 Task: Reserve a 4-hour horseback riding trail adventure in a scenic wilderness area for equestrian enthusiasts.
Action: Mouse pressed left at (772, 110)
Screenshot: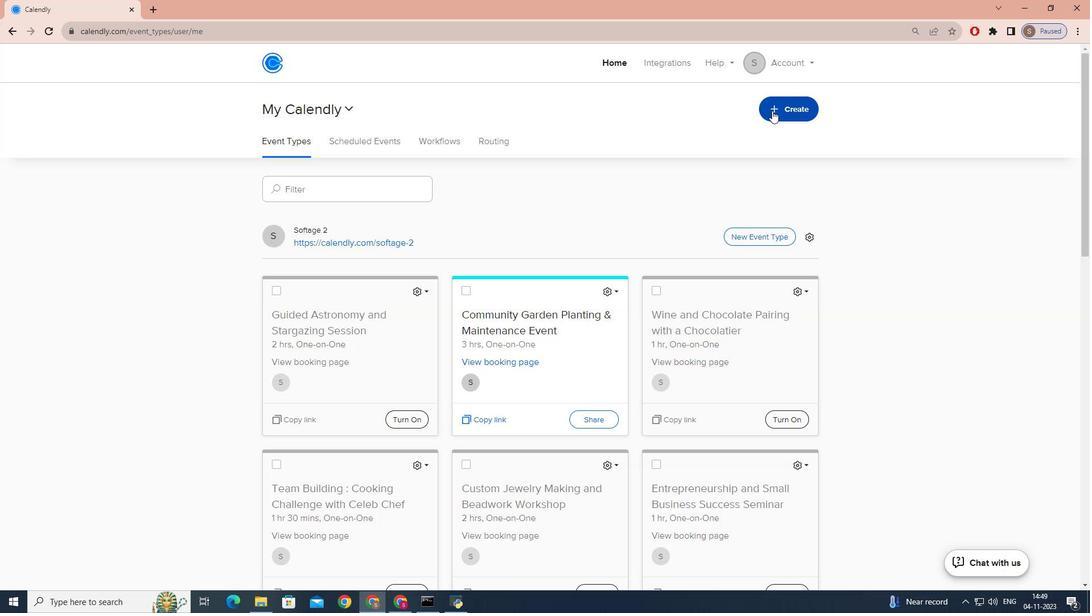 
Action: Mouse moved to (734, 142)
Screenshot: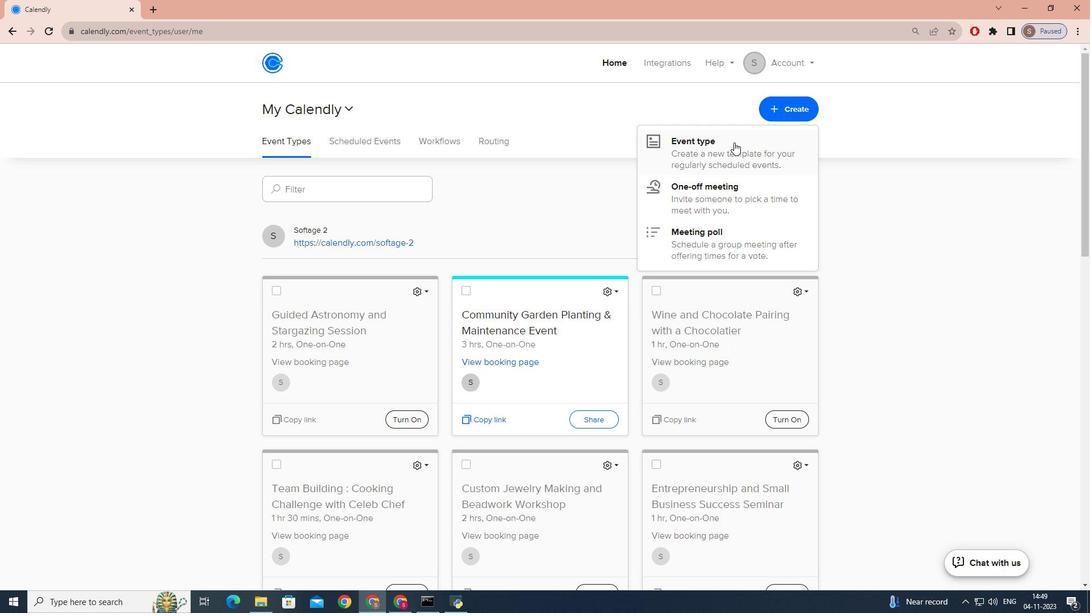 
Action: Mouse pressed left at (734, 142)
Screenshot: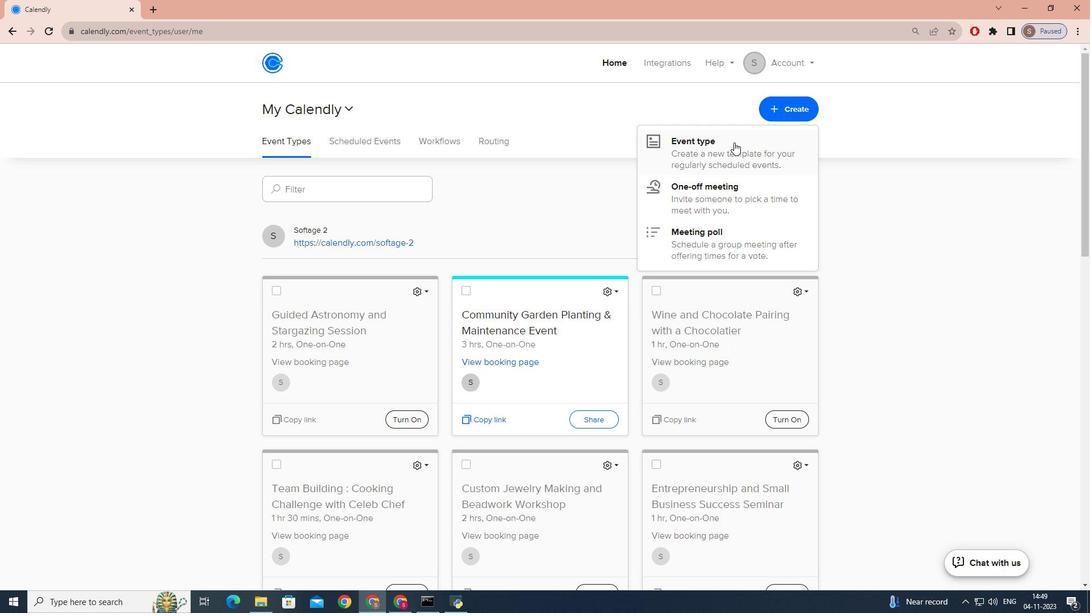 
Action: Mouse moved to (476, 182)
Screenshot: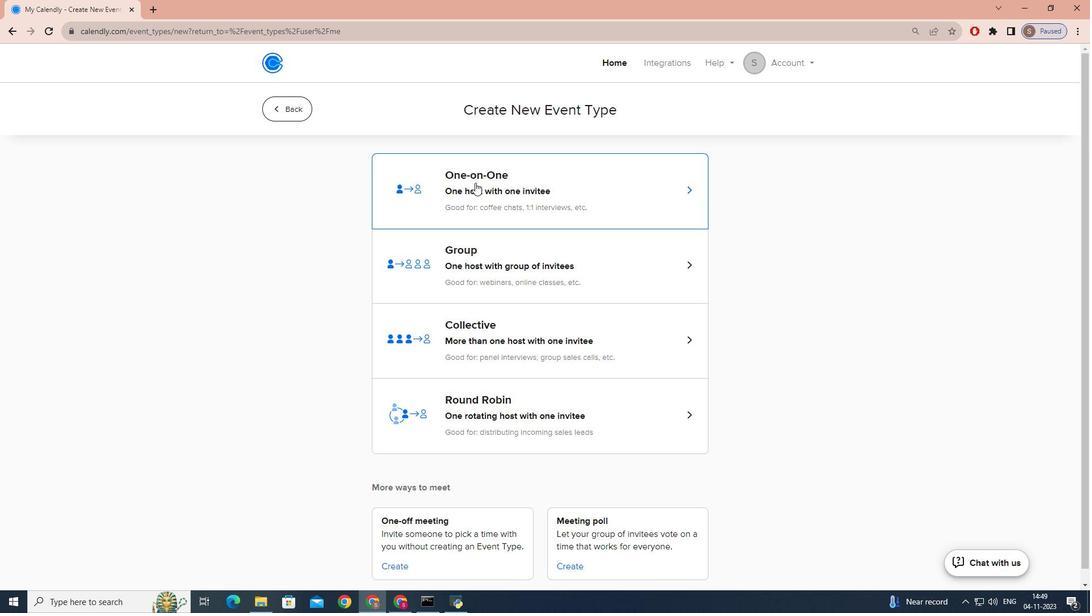 
Action: Mouse pressed left at (476, 182)
Screenshot: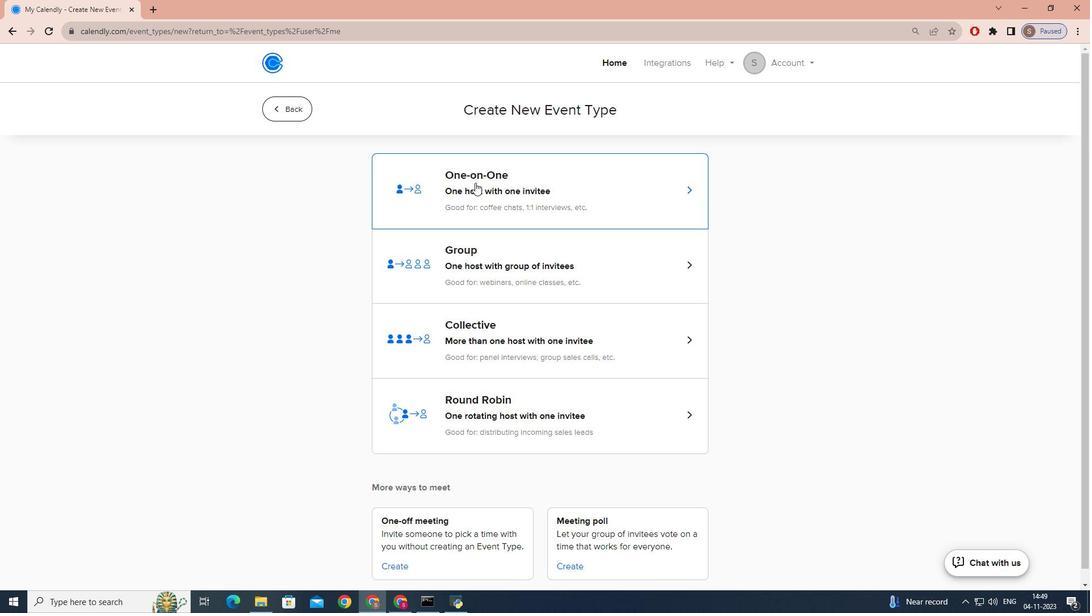
Action: Mouse moved to (310, 268)
Screenshot: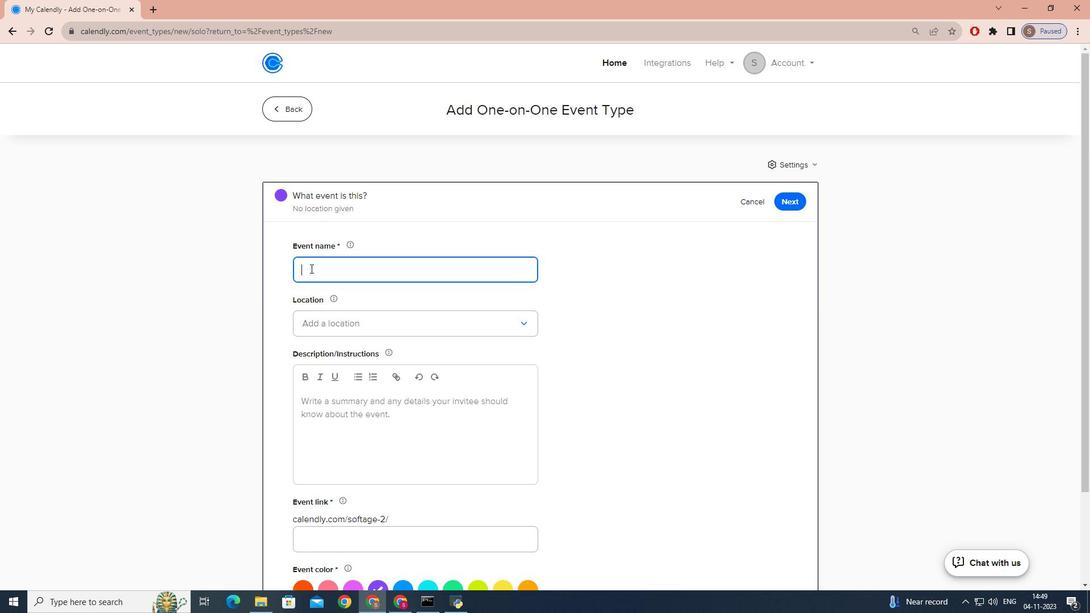 
Action: Key pressed <Key.caps_lock>S<Key.caps_lock>cenic<Key.space><Key.caps_lock><Key.caps_lock><Key.caps_lock>W<Key.caps_lock>ild<Key.space><Key.caps_lock>H<Key.caps_lock>orseback<Key.space><Key.caps_lock>R<Key.caps_lock>iding<Key.space><Key.caps_lock>A<Key.caps_lock>dventure
Screenshot: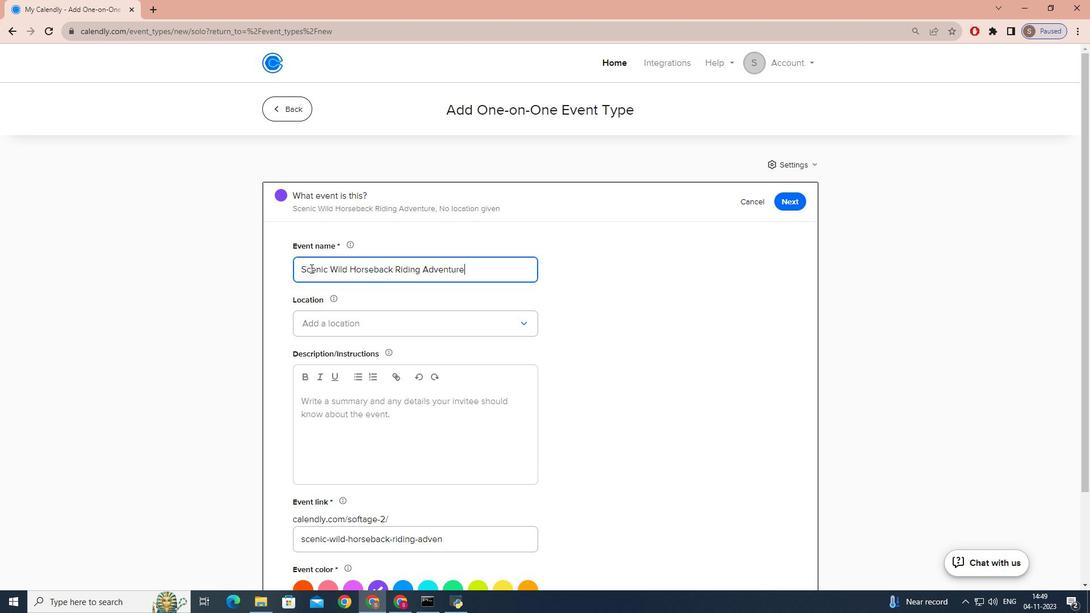 
Action: Mouse moved to (398, 322)
Screenshot: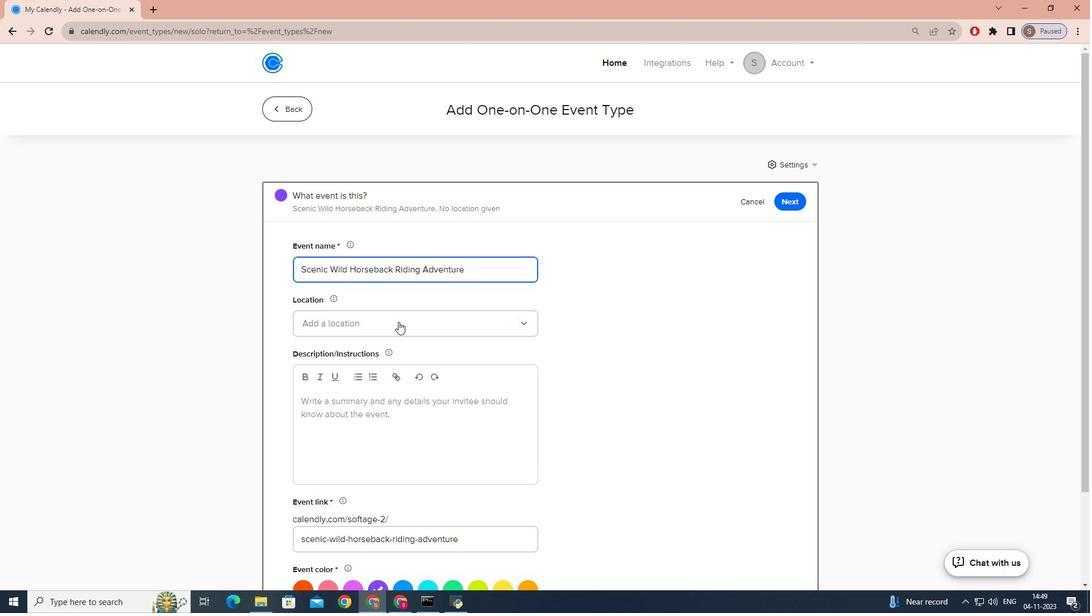 
Action: Mouse pressed left at (398, 322)
Screenshot: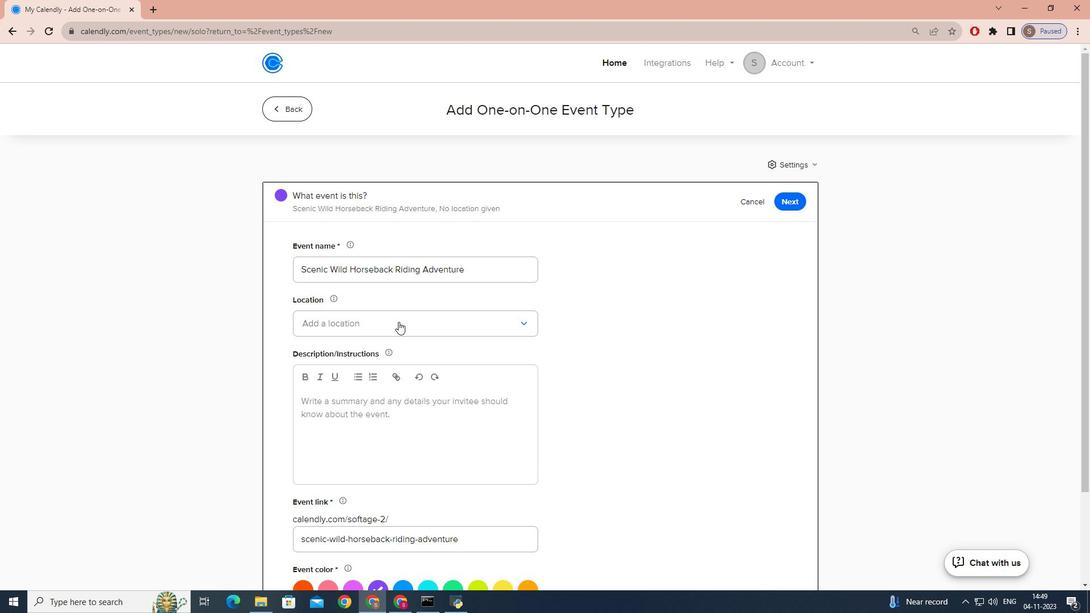 
Action: Mouse moved to (382, 350)
Screenshot: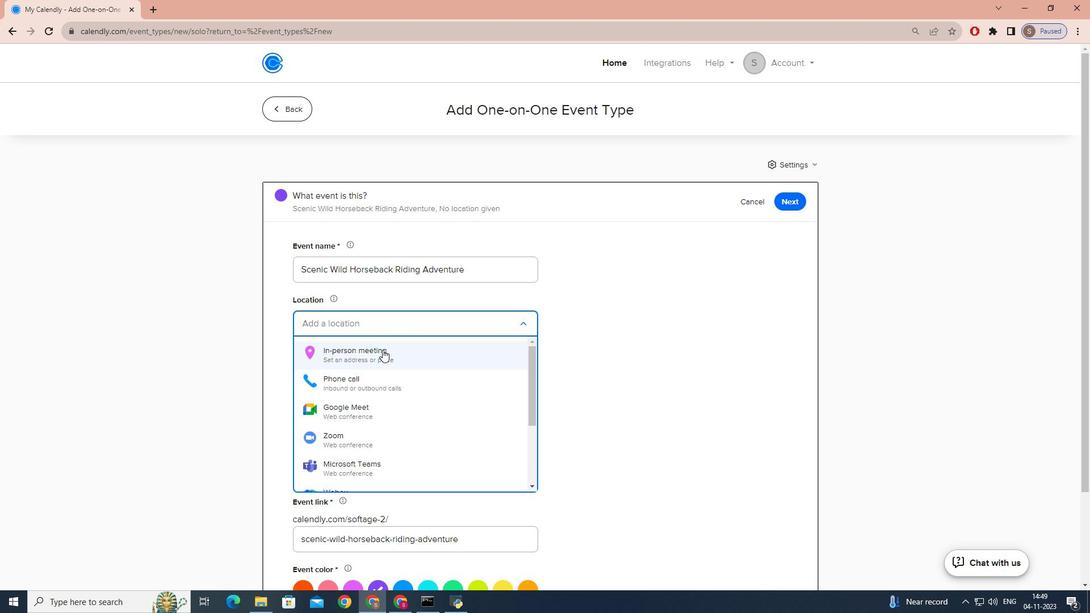 
Action: Mouse pressed left at (382, 350)
Screenshot: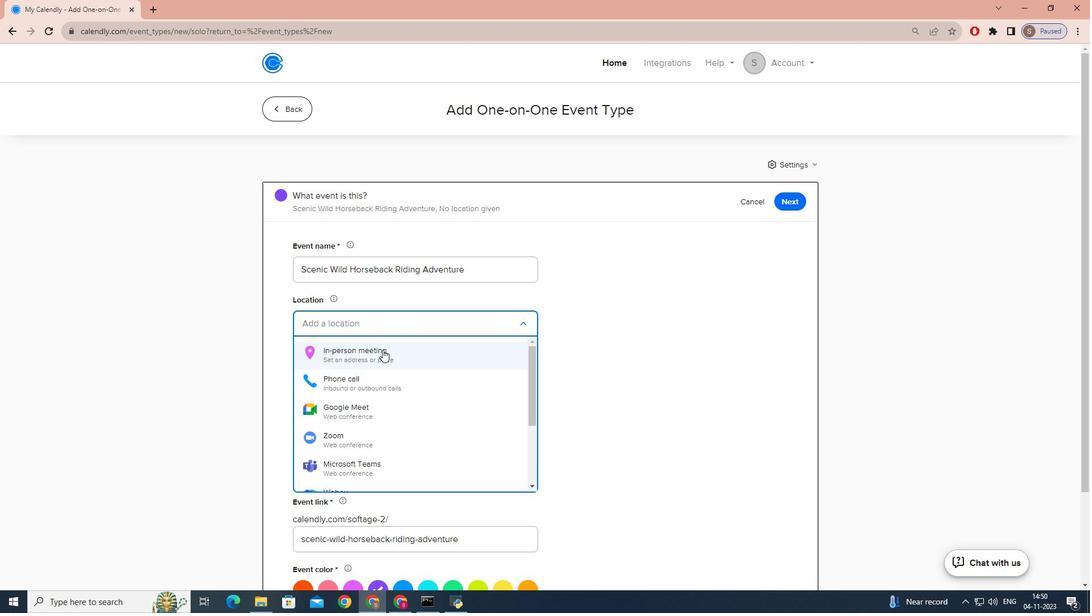 
Action: Mouse moved to (546, 185)
Screenshot: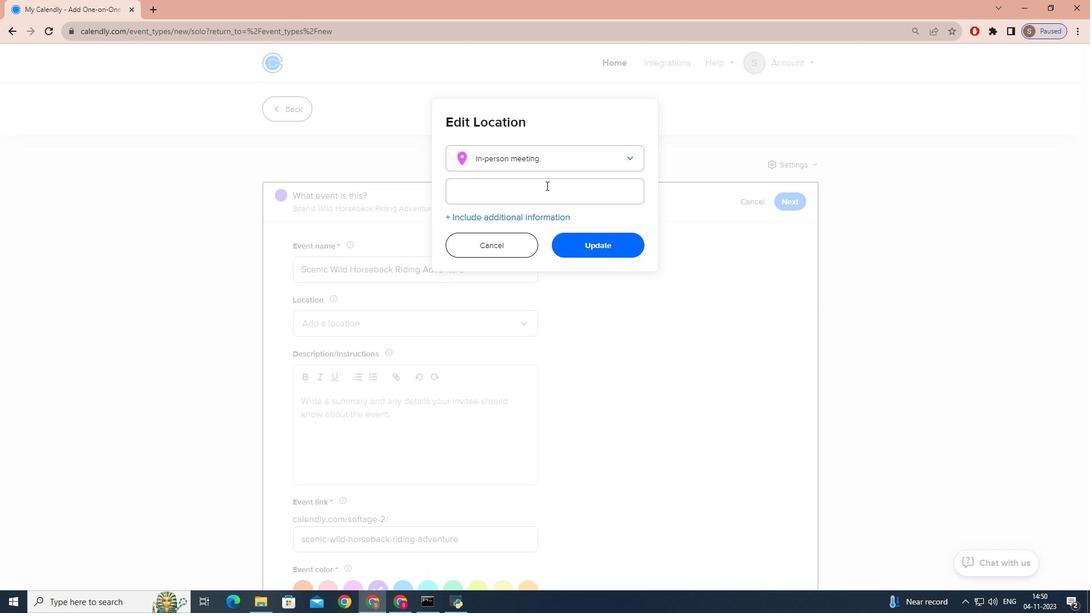 
Action: Mouse pressed left at (546, 185)
Screenshot: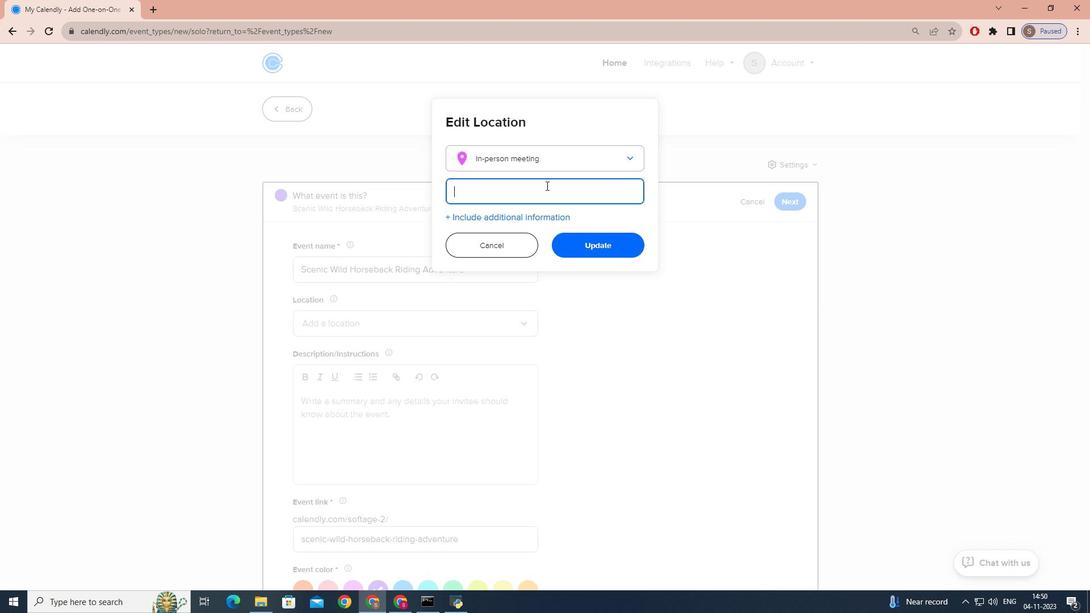
Action: Mouse moved to (542, 175)
Screenshot: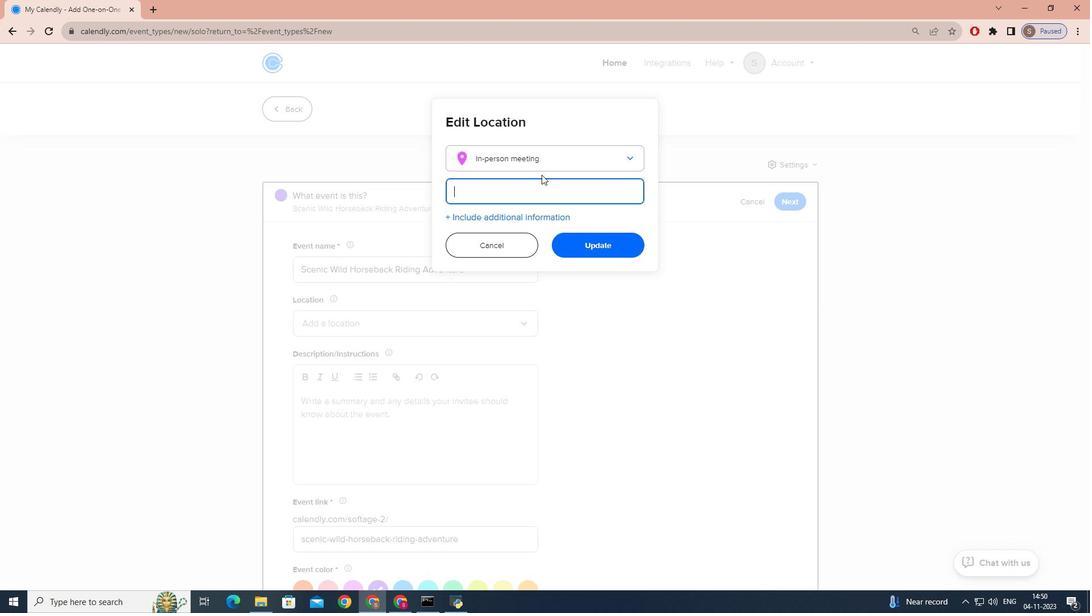 
Action: Key pressed <Key.caps_lock>B<Key.caps_lock>ig<Key.space><Key.caps_lock>I<Key.caps_lock>sland,<Key.caps_lock>H<Key.caps_lock>awaii,<Key.caps_lock>U.S.A
Screenshot: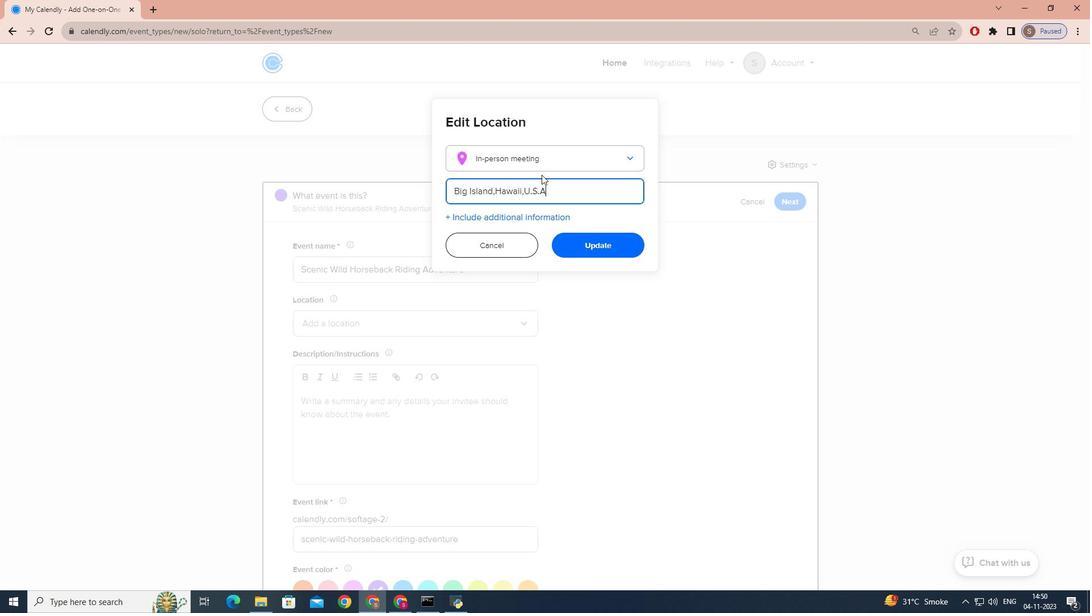 
Action: Mouse moved to (577, 238)
Screenshot: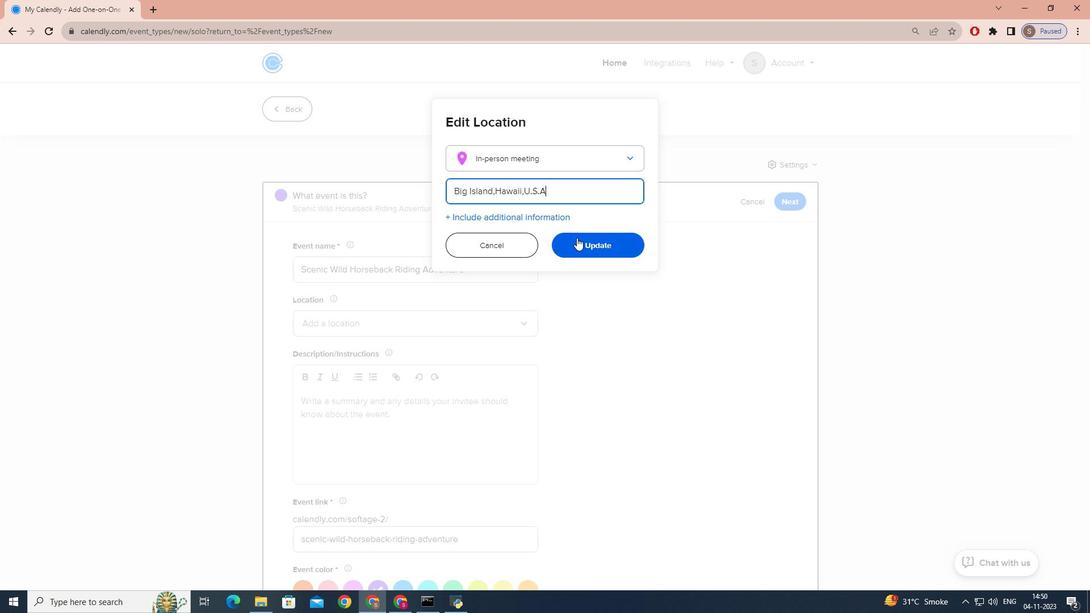 
Action: Mouse pressed left at (577, 238)
Screenshot: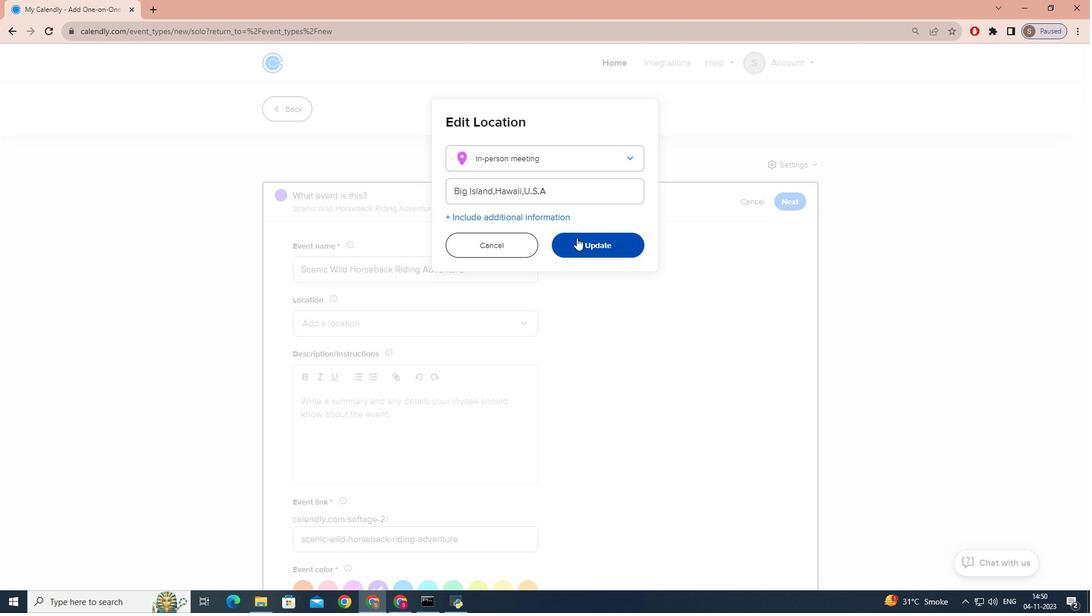 
Action: Mouse moved to (449, 274)
Screenshot: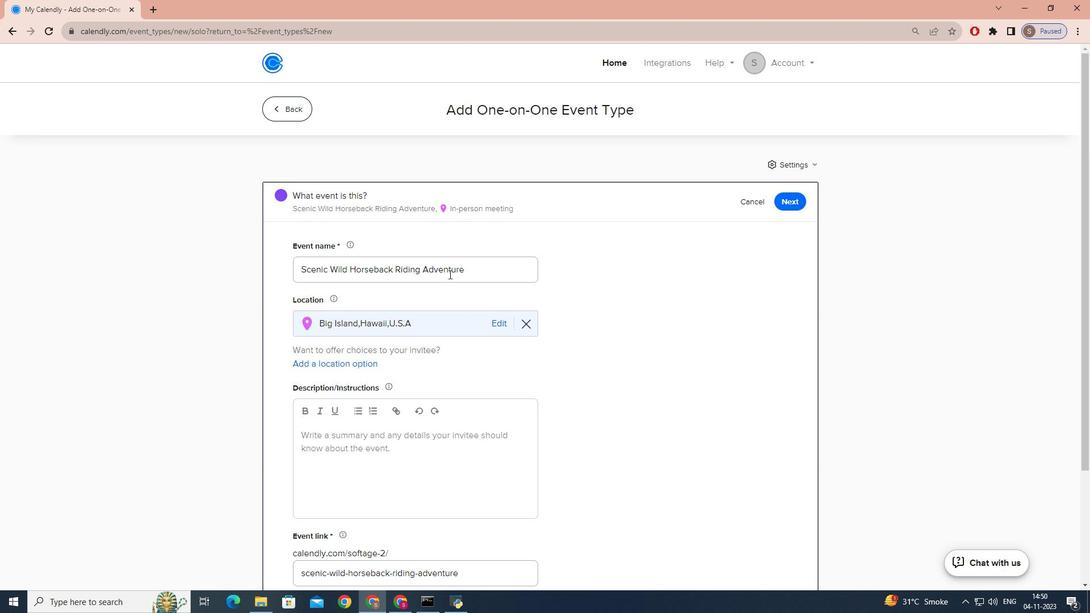 
Action: Mouse scrolled (449, 273) with delta (0, 0)
Screenshot: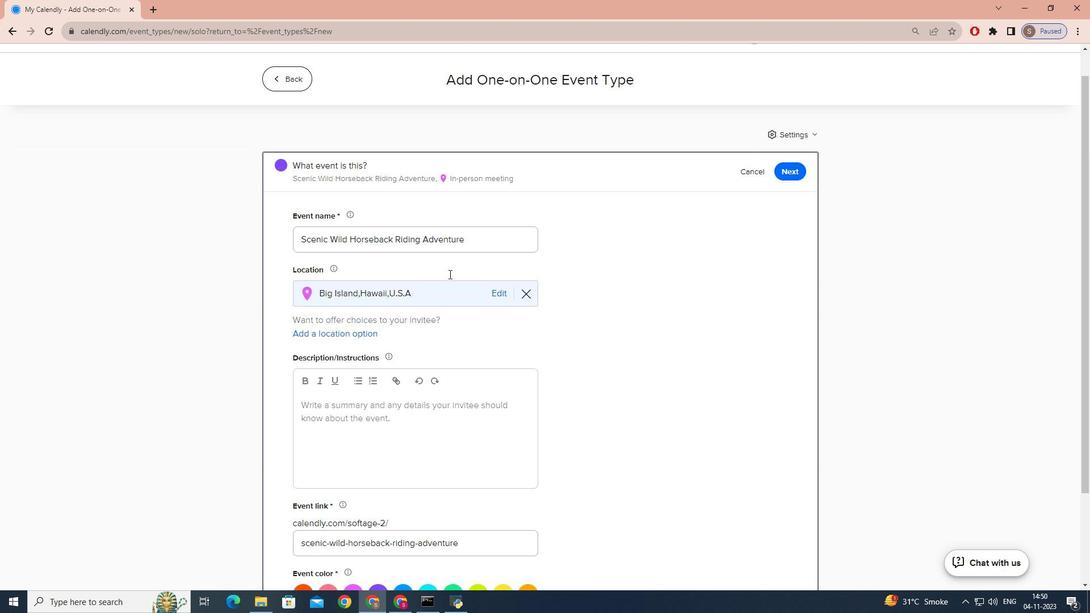
Action: Mouse scrolled (449, 273) with delta (0, 0)
Screenshot: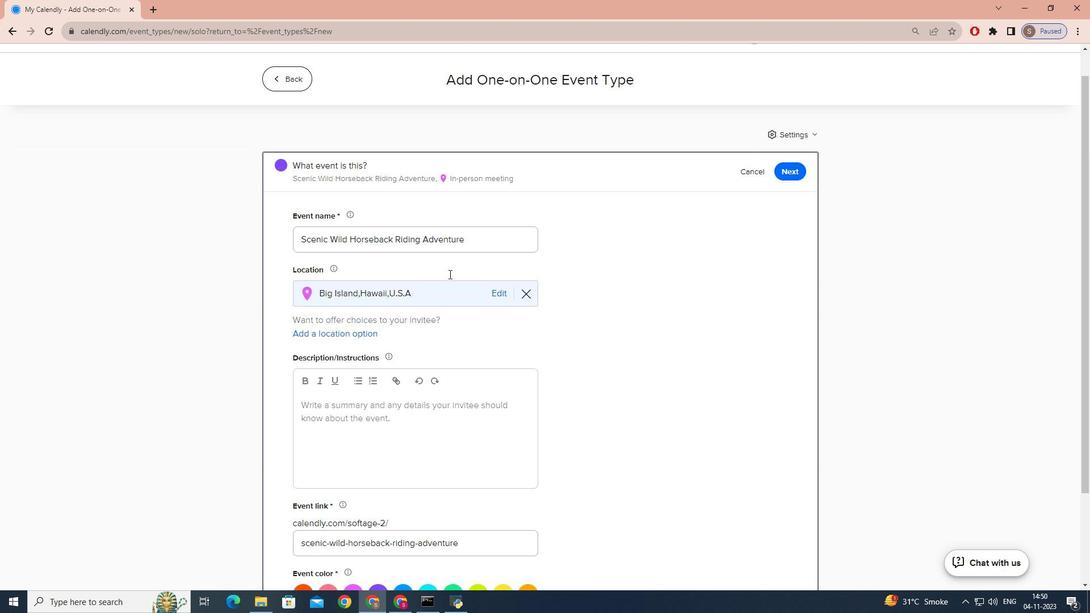 
Action: Mouse scrolled (449, 273) with delta (0, 0)
Screenshot: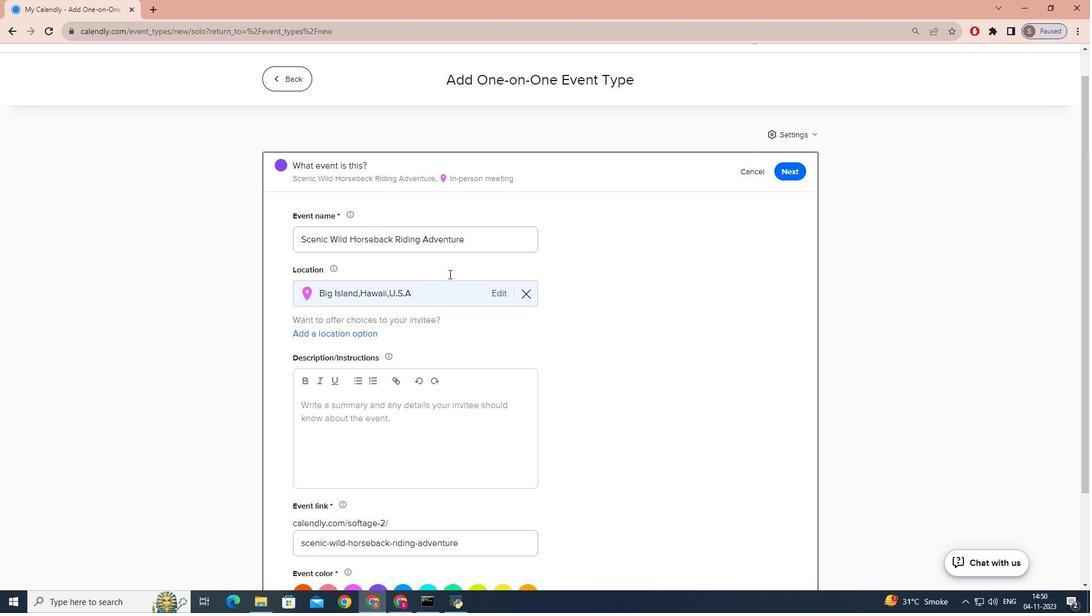 
Action: Mouse scrolled (449, 273) with delta (0, 0)
Screenshot: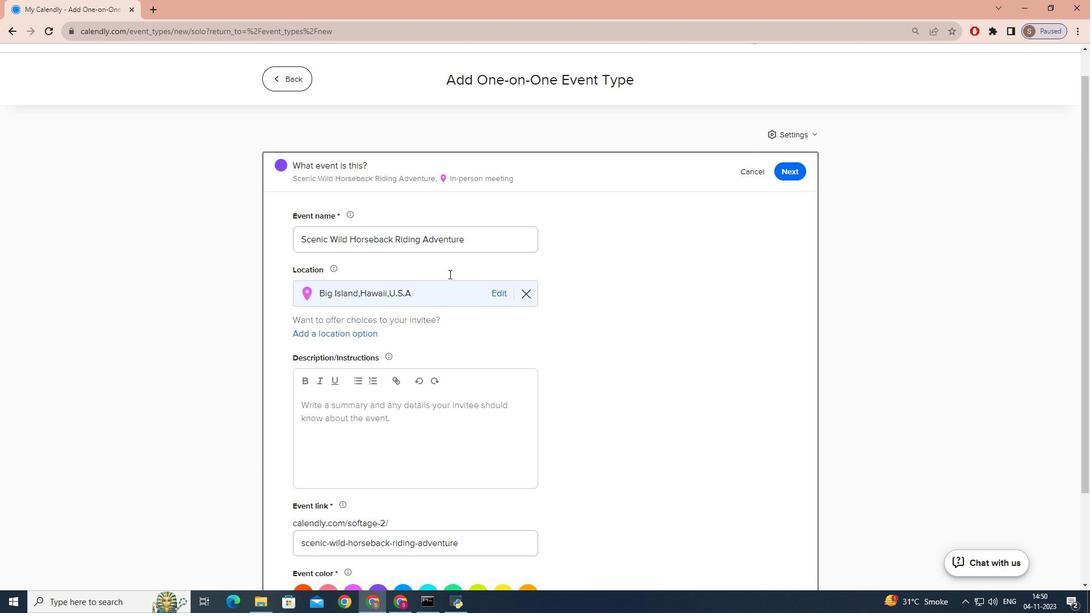
Action: Mouse moved to (312, 308)
Screenshot: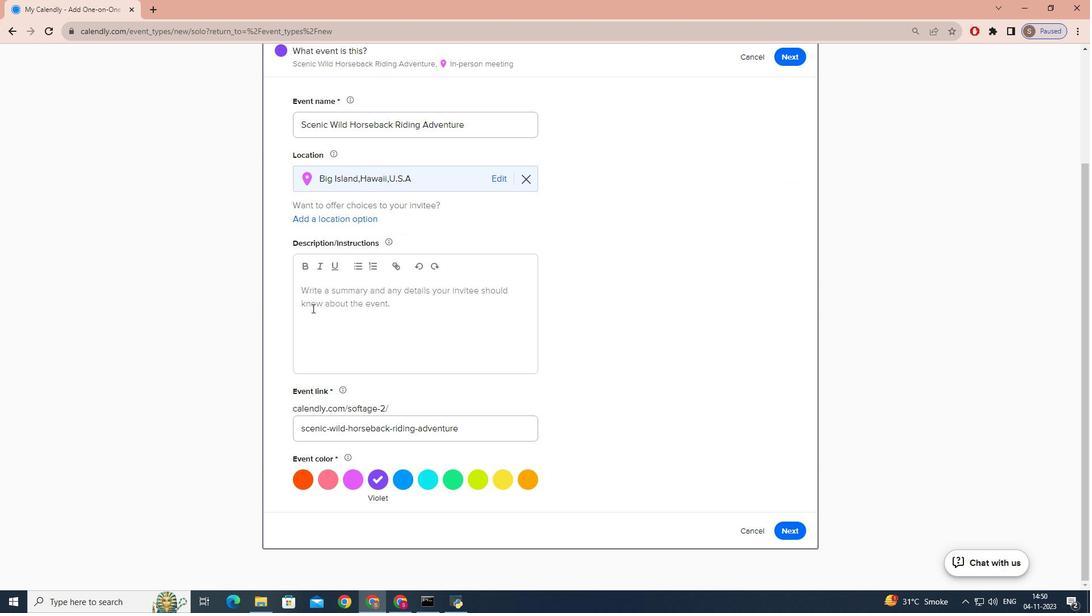 
Action: Mouse pressed left at (312, 308)
Screenshot: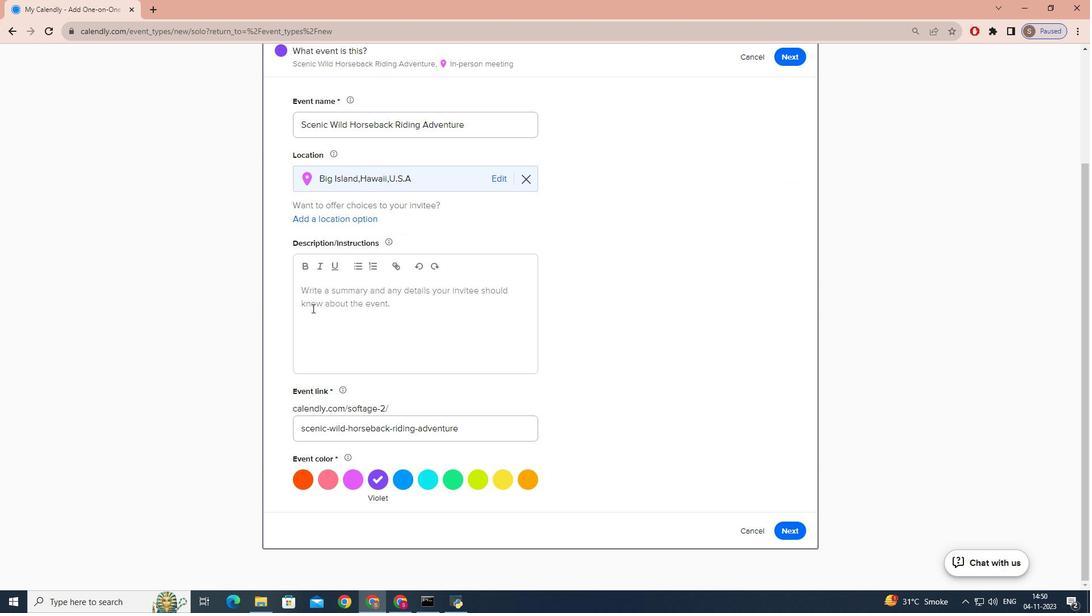 
Action: Key pressed <Key.caps_lock>j<Key.caps_lock>OIN<Key.space><Key.backspace><Key.backspace><Key.backspace><Key.backspace><Key.backspace>J<Key.caps_lock>oin<Key.space>u<Key.space><Key.backspace>s<Key.space>for<Key.space>a<Key.space>horsebaxc<Key.backspace><Key.backspace>ck<Key.space>riding<Key.space>adventure<Key.space>through<Key.space>a<Key.space>breathtaking<Key.space>wildernesss<Key.space><Key.backspace><Key.backspace><Key.space>that<Key.space>will<Key.space>leave<Key.space>you<Key.space>in<Key.space>awe<Key.space>of<Key.space>the<Key.space>great<Key.space>outdoors.<Key.caps_lock>Y<Key.caps_lock>ou<Key.space>will<Key.space>be<Key.space>trained<Key.space>witht<Key.backspace><Key.space>a<Key.space>gentle<Key.space>well<Key.space>trained<Key.space>horse<Key.space>that<Key.space>u<Key.backspace>suits<Key.space>your<Key.space>skills<Key.space>level,whether<Key.space>you<Key.space>are<Key.space>a<Key.space>novice<Key.space>or<Key.space>a<Key.space>seasoned<Key.space>hore<Key.backspace>seb
Screenshot: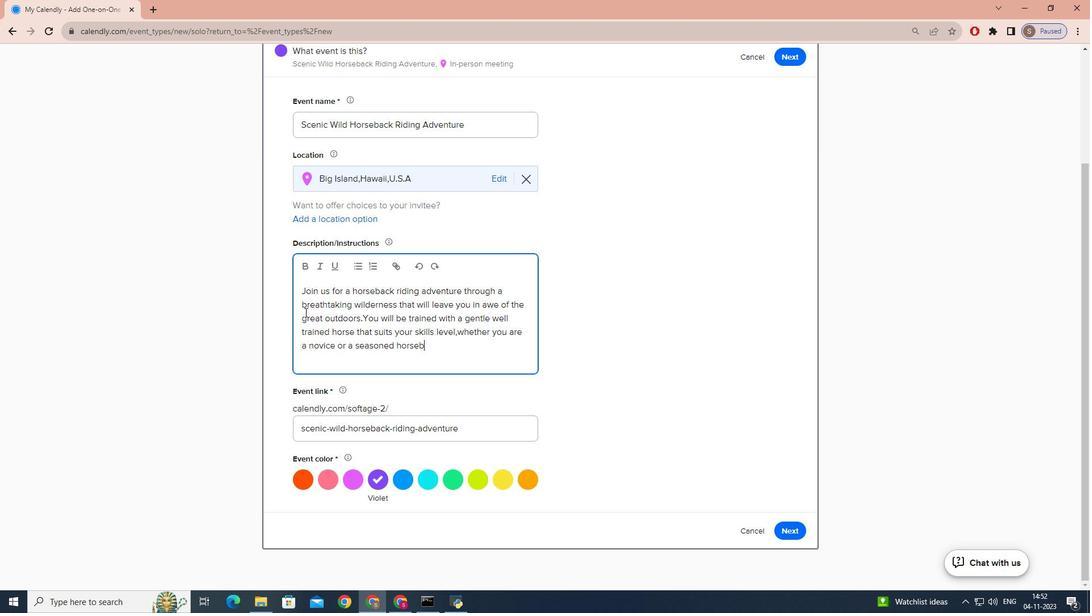 
Action: Mouse moved to (296, 316)
Screenshot: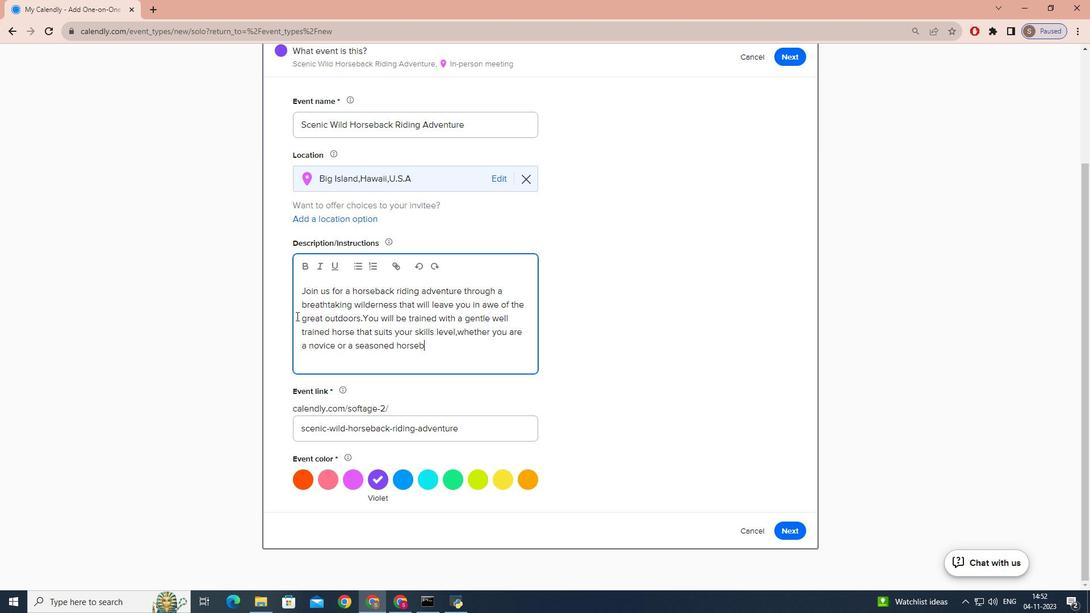 
Action: Key pressed ack<Key.space>rider<Key.space>.<Key.caps_lock>O<Key.caps_lock>ur<Key.space>knowledgeable<Key.space>guides<Key.space>will<Key.space>ensure<Key.space>your<Key.space>safety<Key.space>and<Key.space>provoide<Key.space><Key.backspace><Key.backspace><Key.backspace><Key.backspace><Key.backspace>v<Key.backspace>ide<Key.space>insights<Key.space>about<Key.space>the<Key.space>local<Key.space>flora<Key.space>and<Key.space>fauna<Key.space>.<Key.caps_lock>T<Key.caps_lock>his<Key.space>adventure<Key.space>is<Key.space>suited<Key.space>for<Key.space>all<Key.space><Key.backspace><Key.backspace><Key.backspace><Key.backspace>riders<Key.space>of<Key.space>all<Key.space>ages,so<Key.space>bring<Key.space>your<Key.space>friends<Key.space>m<Key.backspace>,fily<Key.space>or<Key.space>fellow<Key.space>equestrian<Key.space>enthusiasts<Key.space>
Screenshot: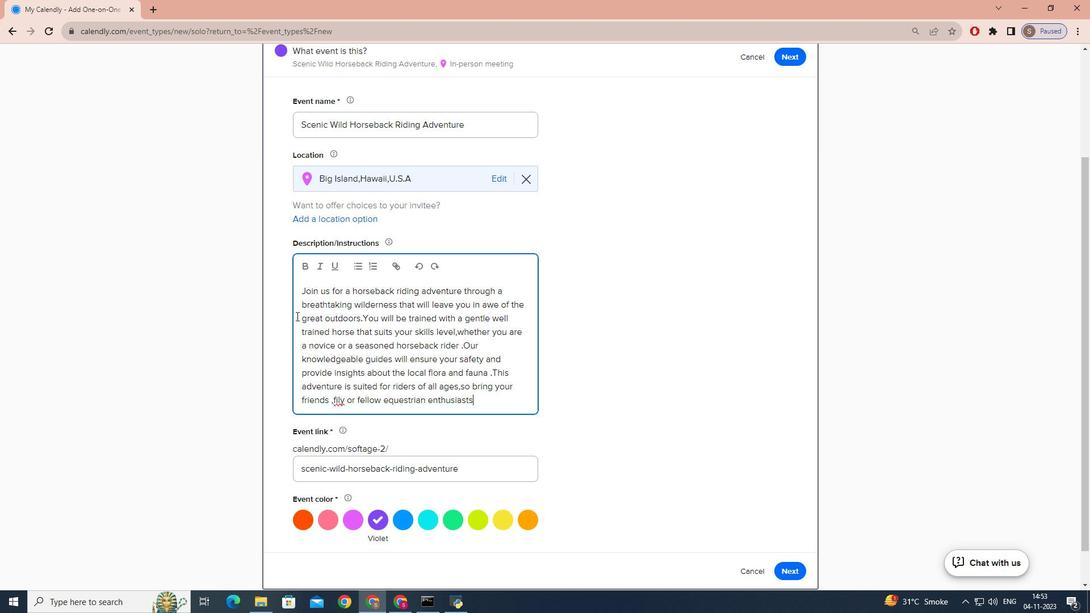 
Action: Mouse moved to (347, 403)
Screenshot: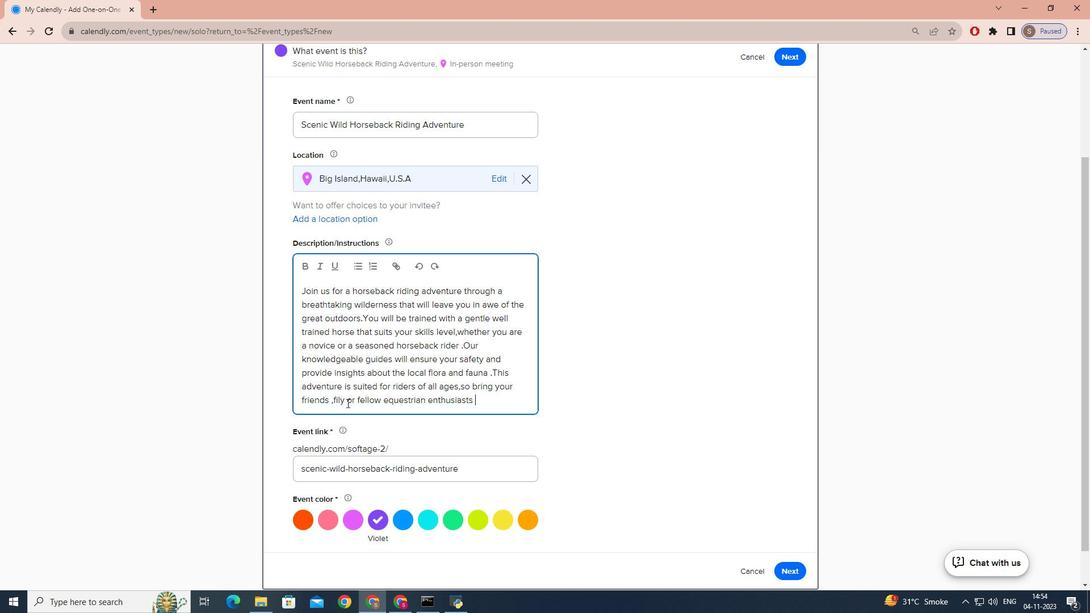 
Action: Mouse pressed left at (347, 403)
Screenshot: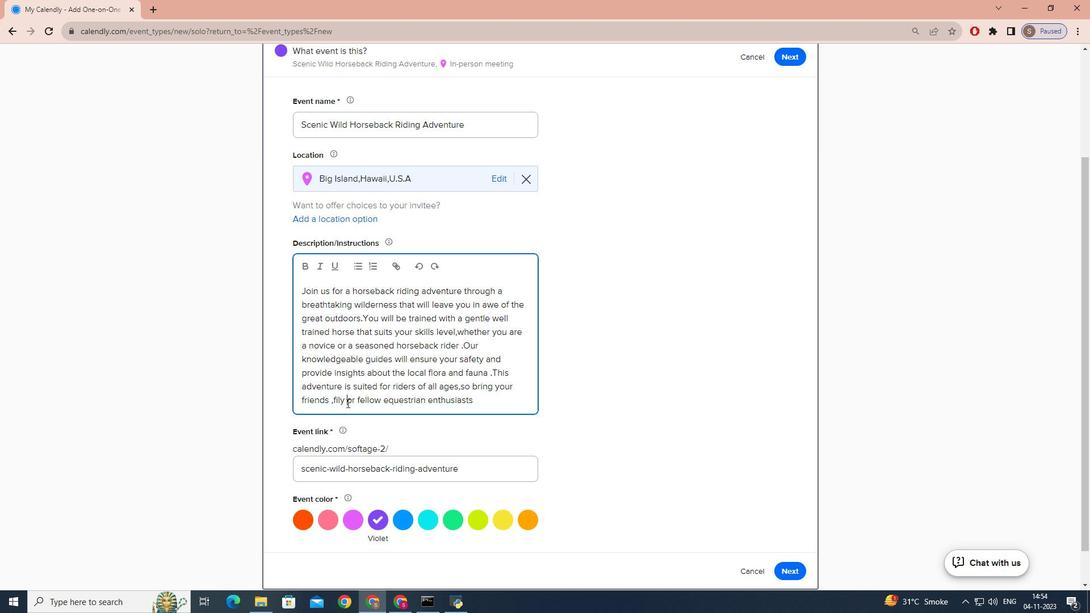 
Action: Mouse moved to (352, 400)
Screenshot: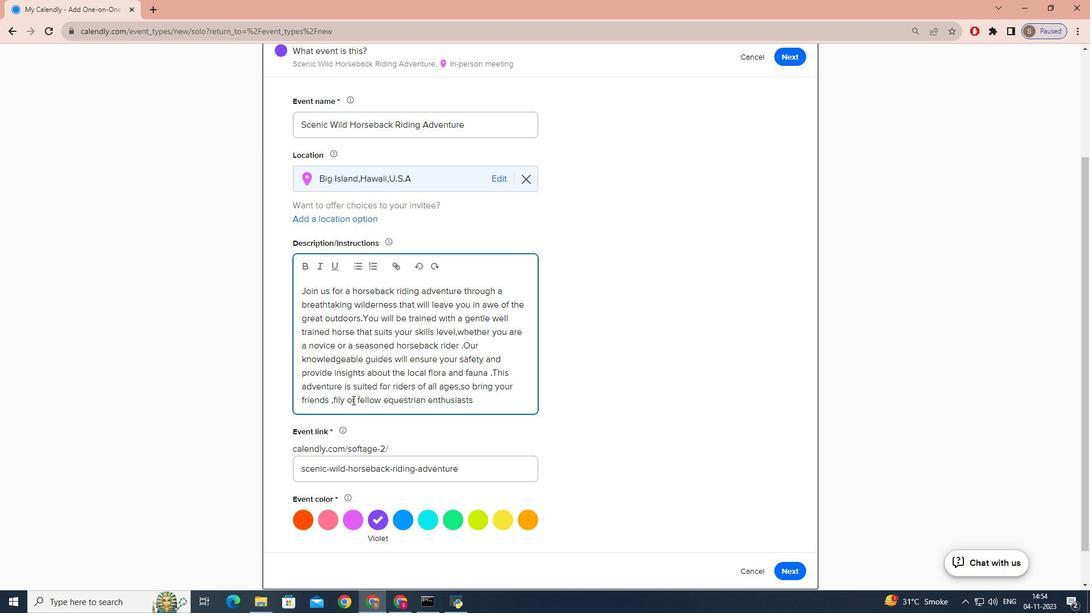 
Action: Key pressed <Key.backspace><Key.backspace><Key.backspace><Key.backspace><Key.backspace>
Screenshot: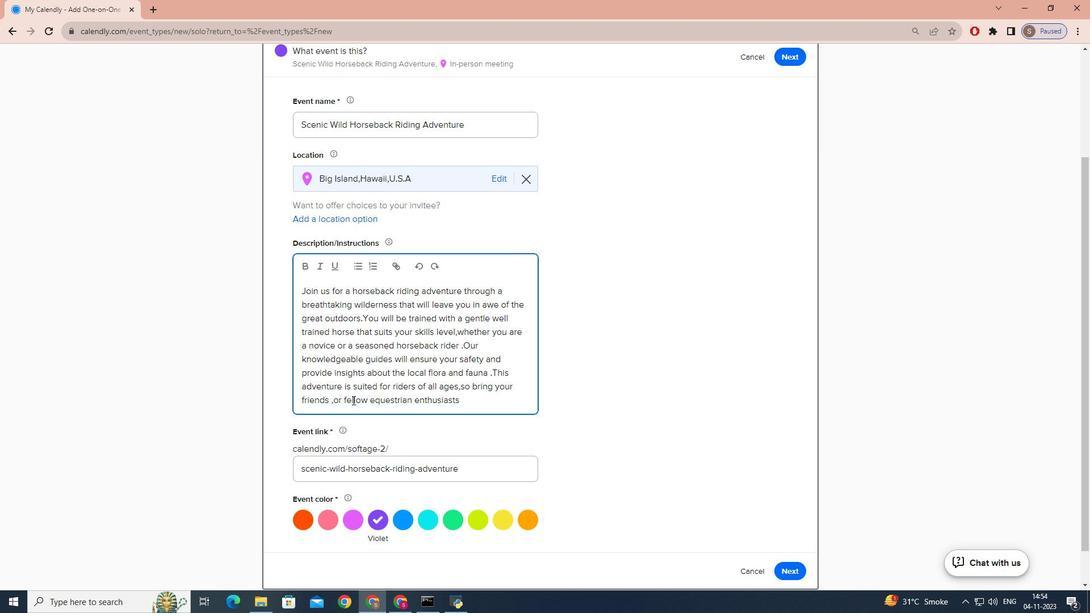 
Action: Mouse moved to (464, 406)
Screenshot: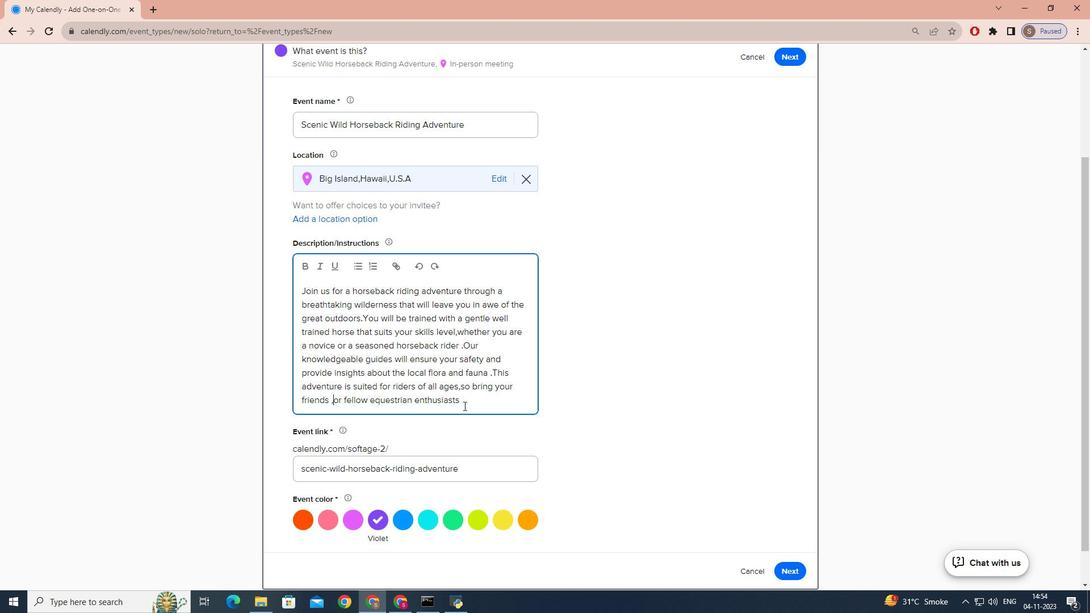 
Action: Mouse pressed left at (464, 406)
Screenshot: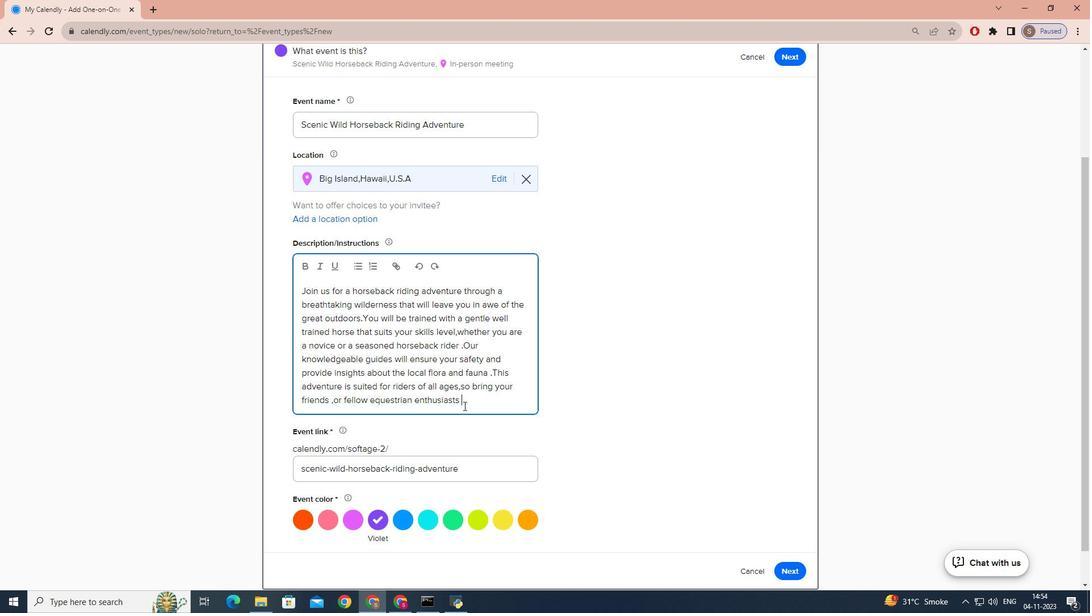 
Action: Key pressed along<Key.space>for<Key.space>an<Key.space>unforgettable<Key.space>experience.
Screenshot: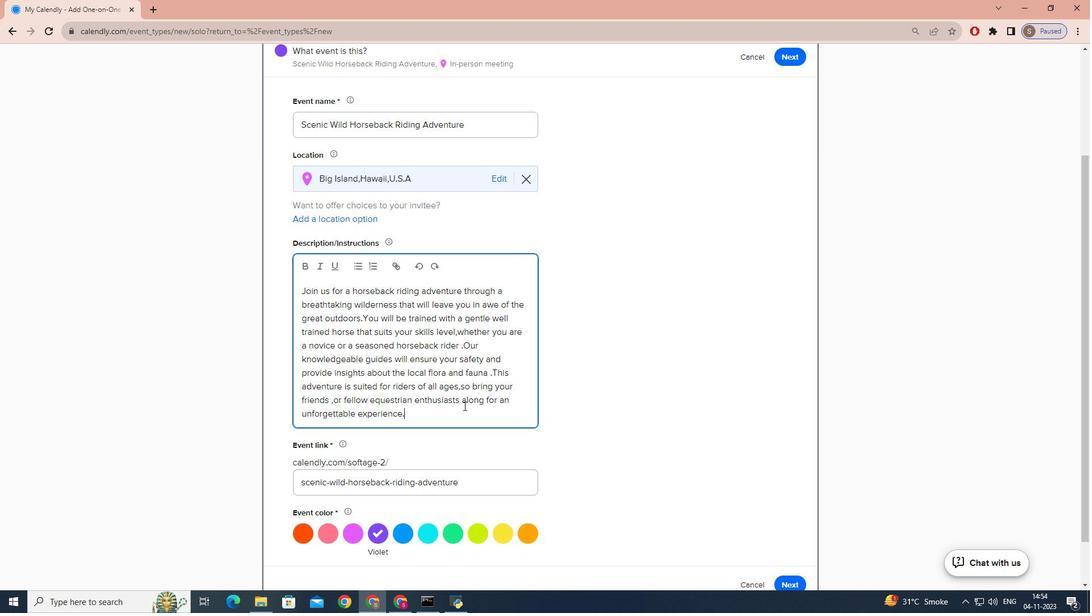 
Action: Mouse moved to (479, 535)
Screenshot: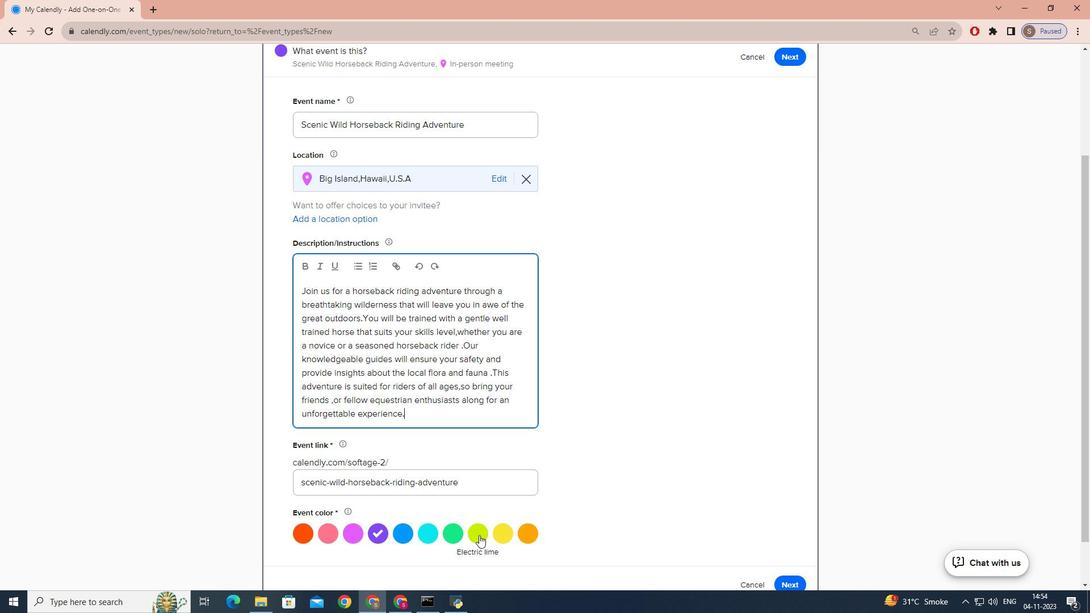 
Action: Mouse pressed left at (479, 535)
Screenshot: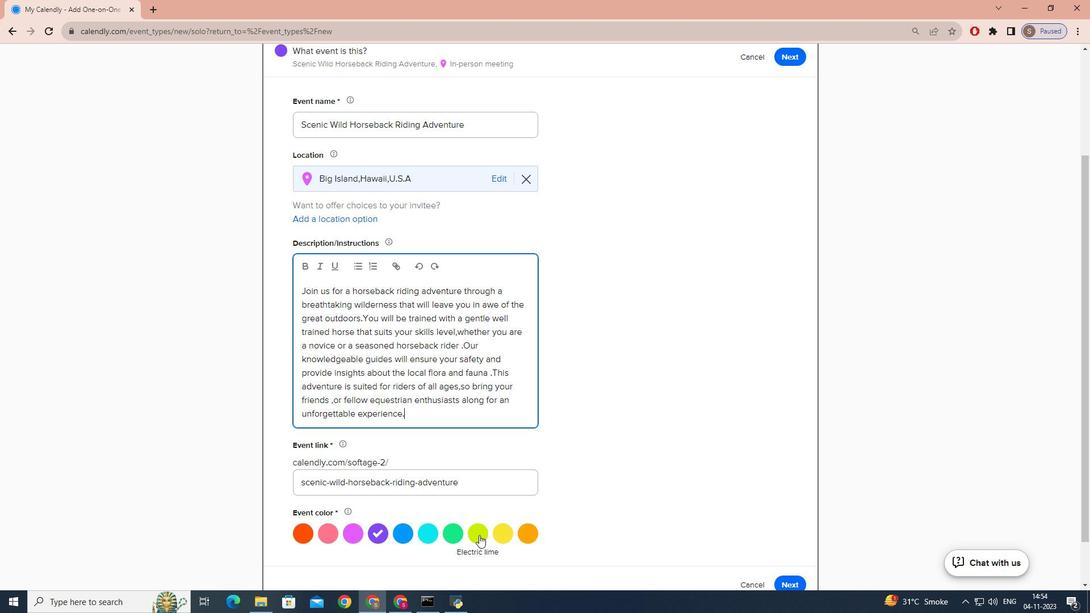 
Action: Mouse moved to (480, 484)
Screenshot: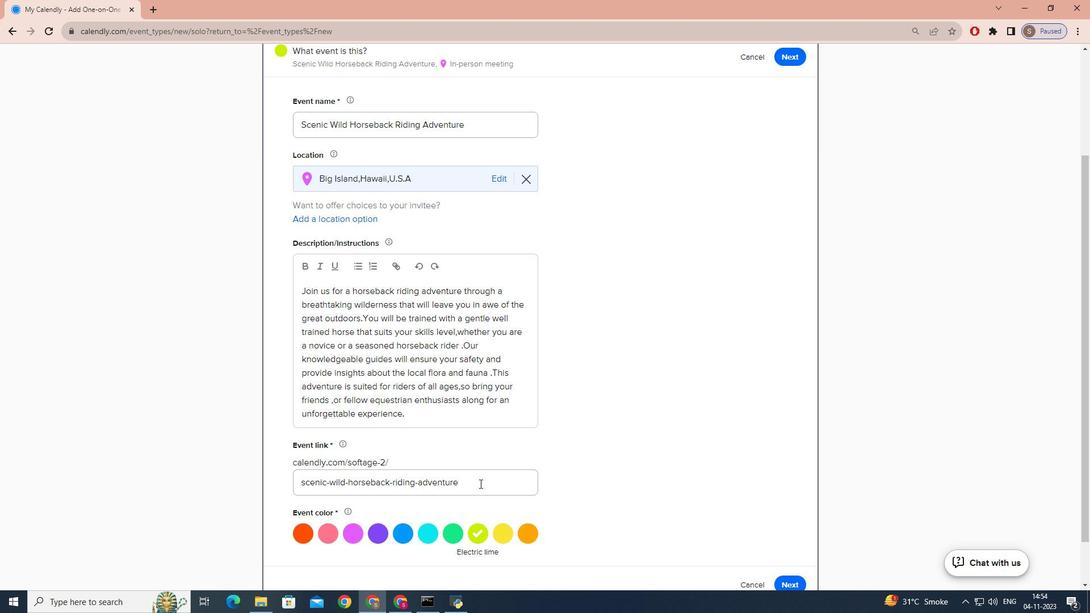 
Action: Mouse scrolled (480, 483) with delta (0, 0)
Screenshot: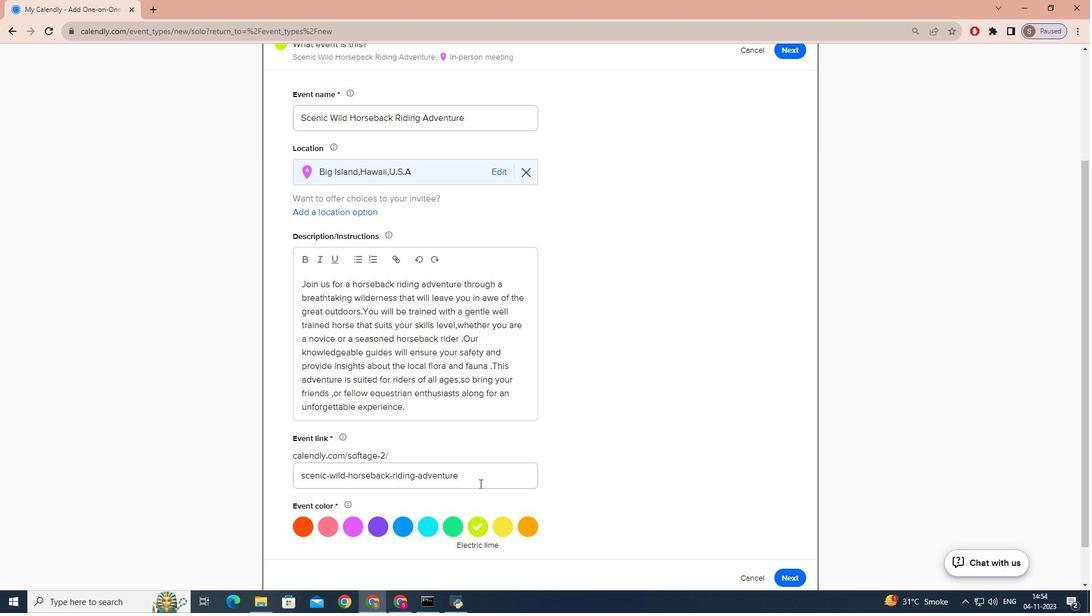 
Action: Mouse scrolled (480, 483) with delta (0, 0)
Screenshot: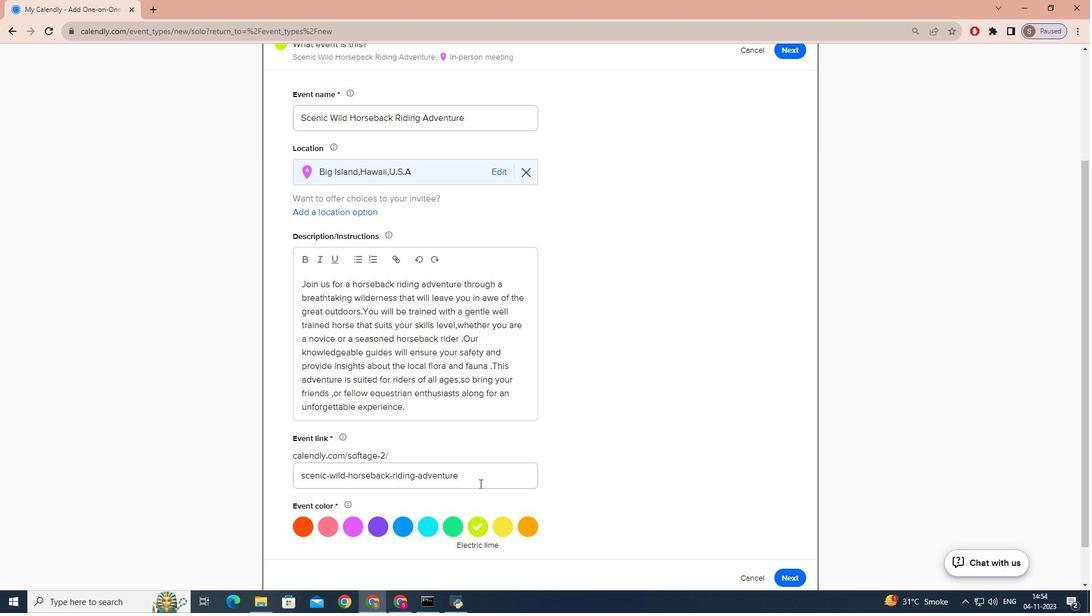 
Action: Mouse scrolled (480, 483) with delta (0, 0)
Screenshot: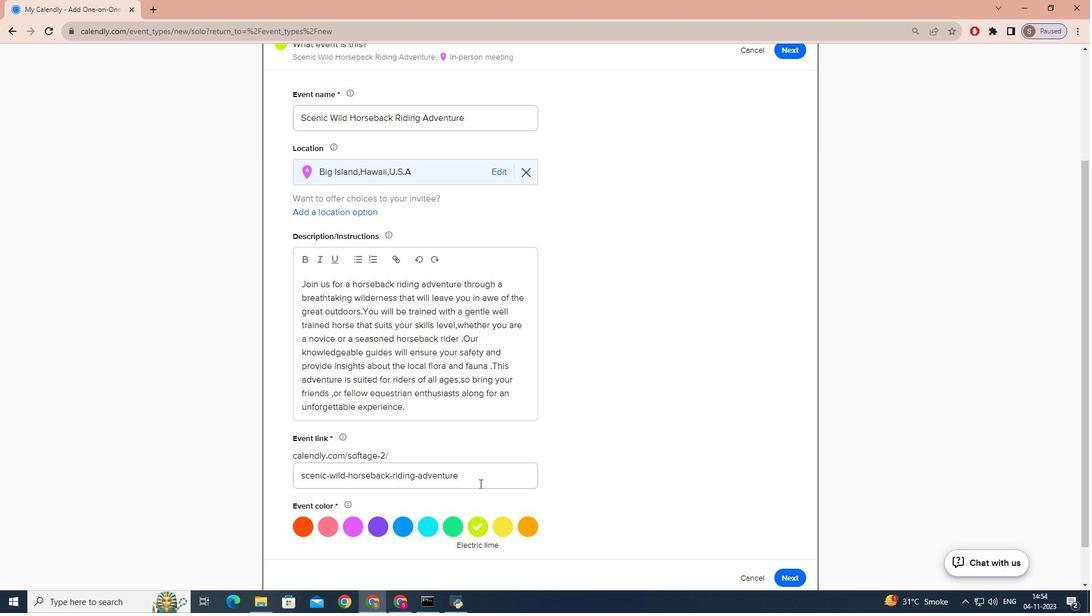
Action: Mouse scrolled (480, 482) with delta (0, -1)
Screenshot: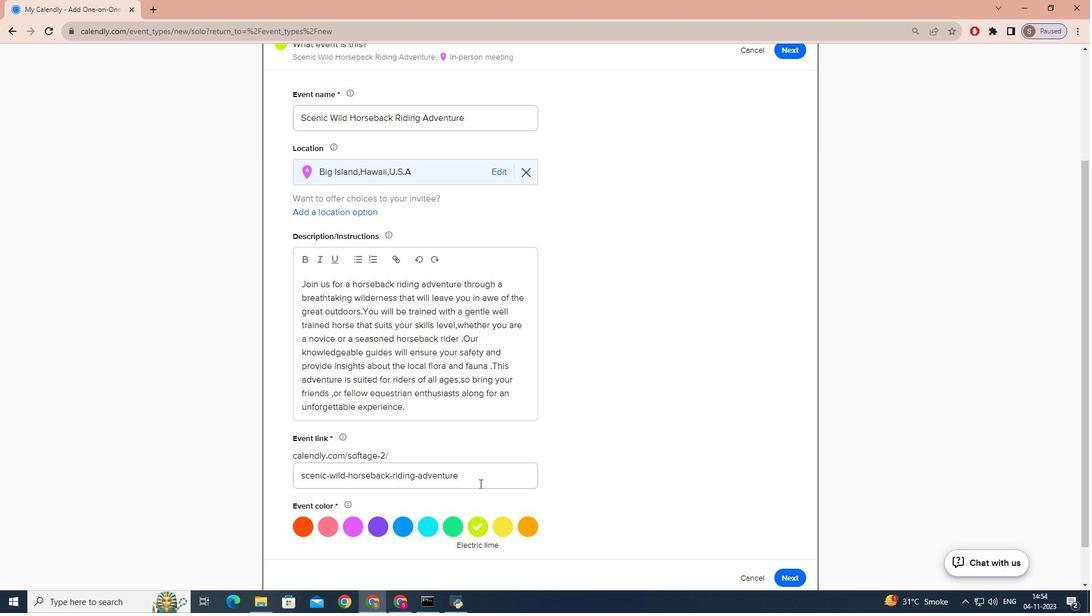 
Action: Mouse scrolled (480, 483) with delta (0, 0)
Screenshot: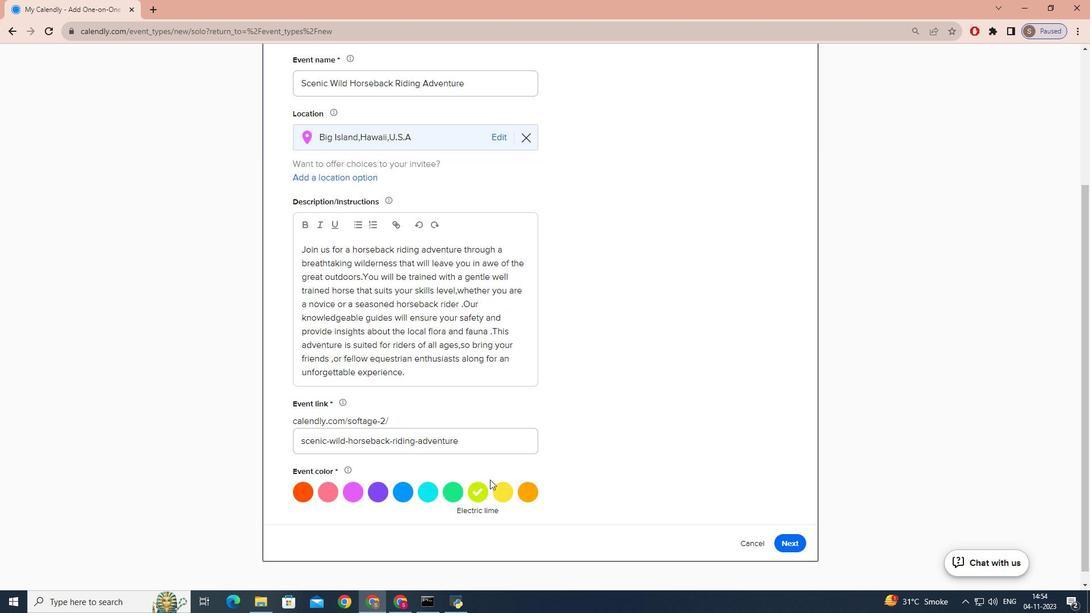 
Action: Mouse scrolled (480, 483) with delta (0, 0)
Screenshot: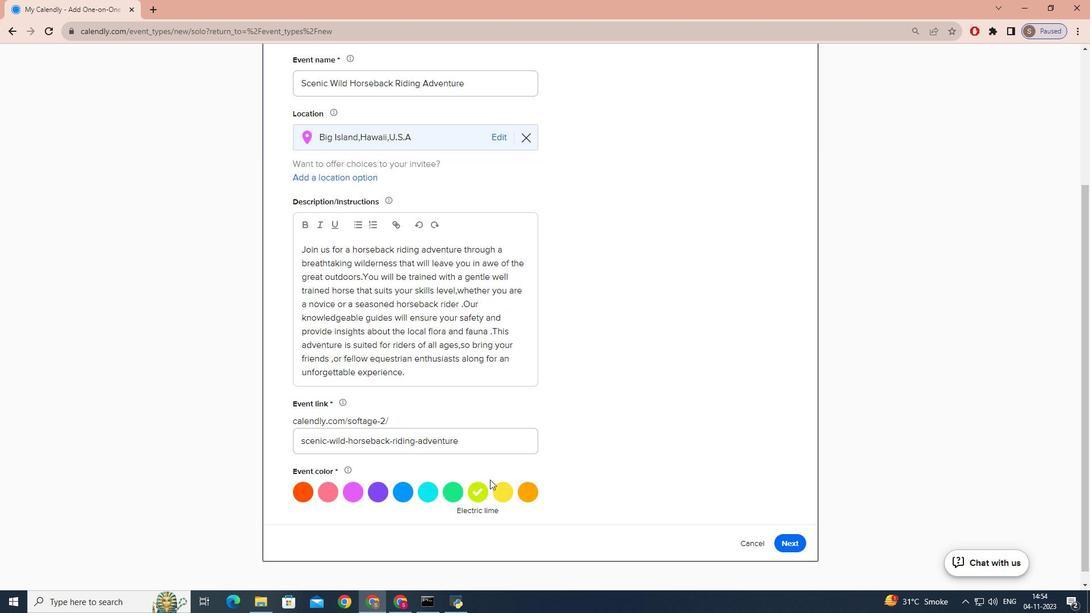 
Action: Mouse moved to (490, 480)
Screenshot: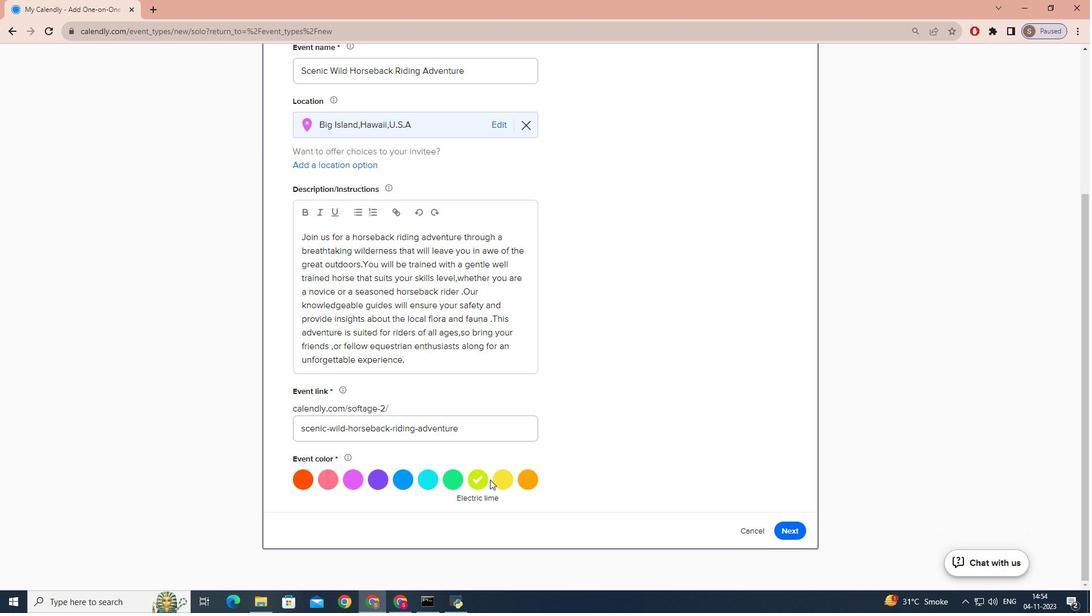 
Action: Mouse scrolled (490, 479) with delta (0, 0)
Screenshot: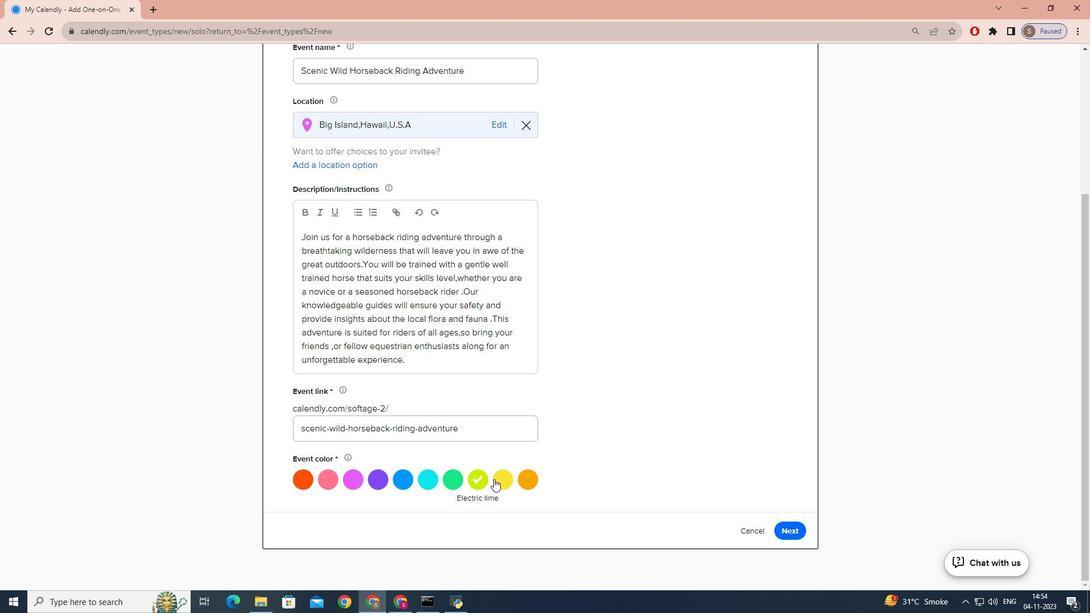 
Action: Mouse scrolled (490, 479) with delta (0, 0)
Screenshot: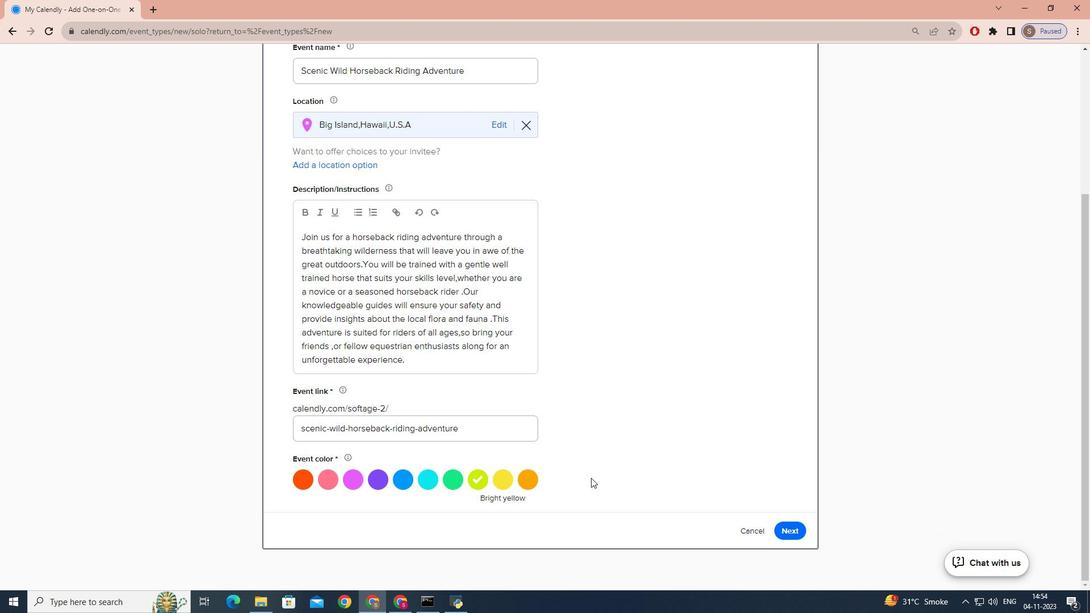 
Action: Mouse scrolled (490, 479) with delta (0, 0)
Screenshot: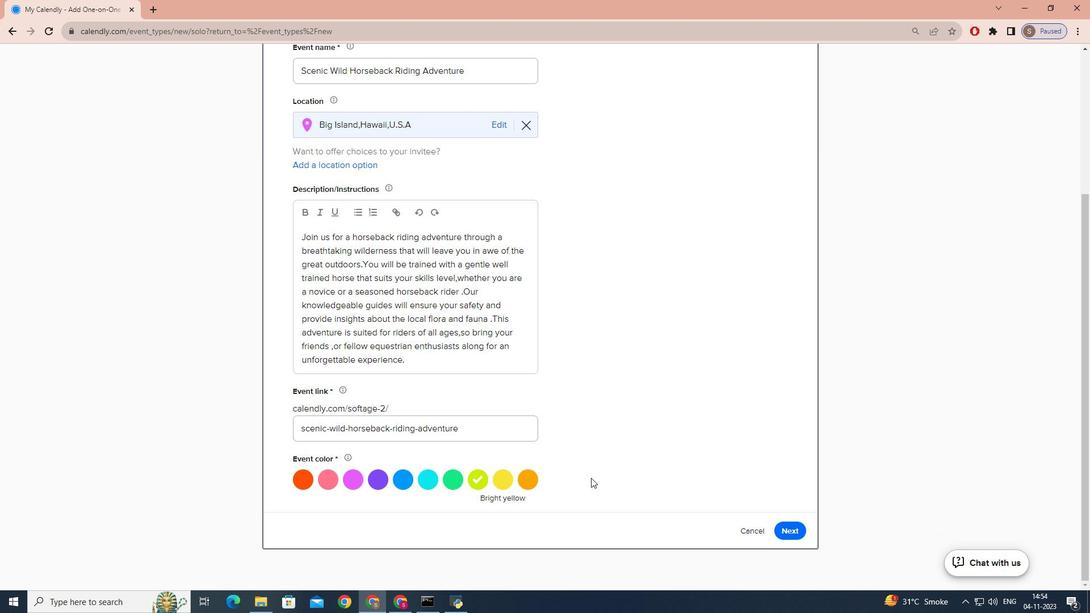 
Action: Mouse moved to (797, 538)
Screenshot: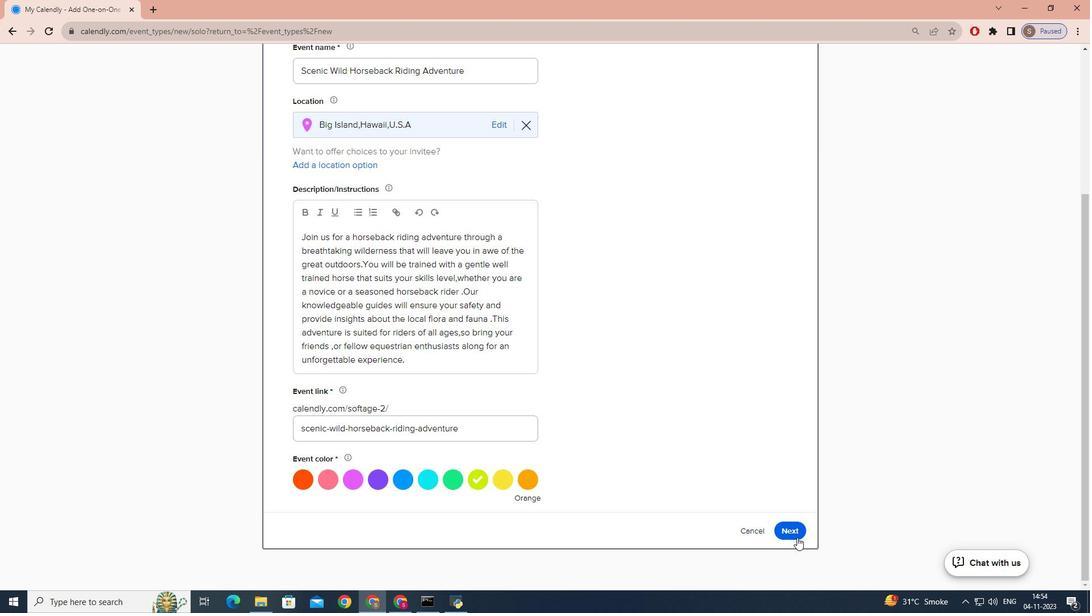 
Action: Mouse pressed left at (797, 538)
Screenshot: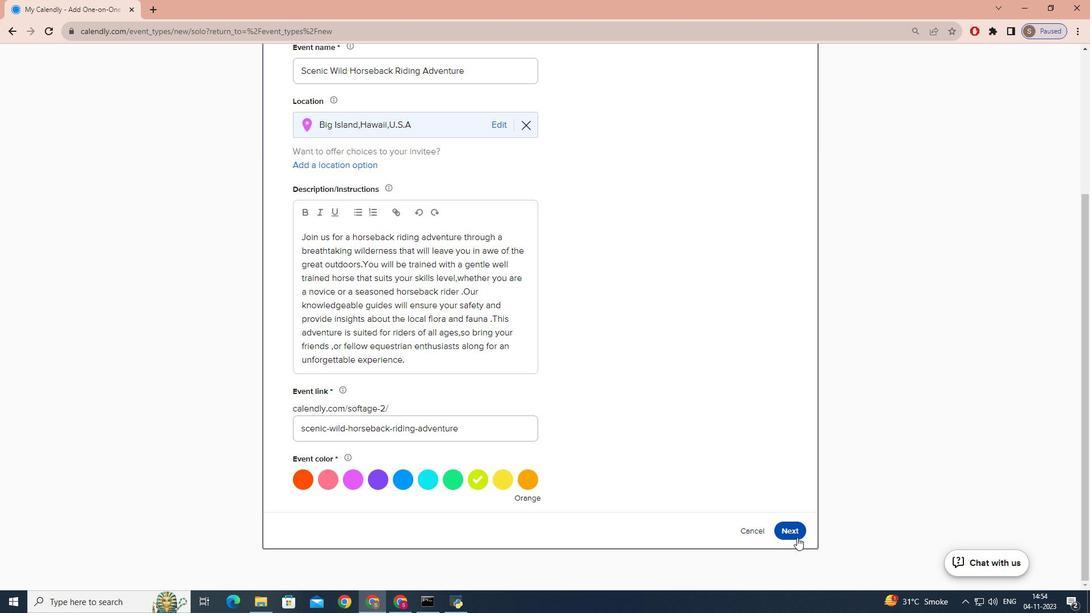 
Action: Mouse moved to (502, 281)
Screenshot: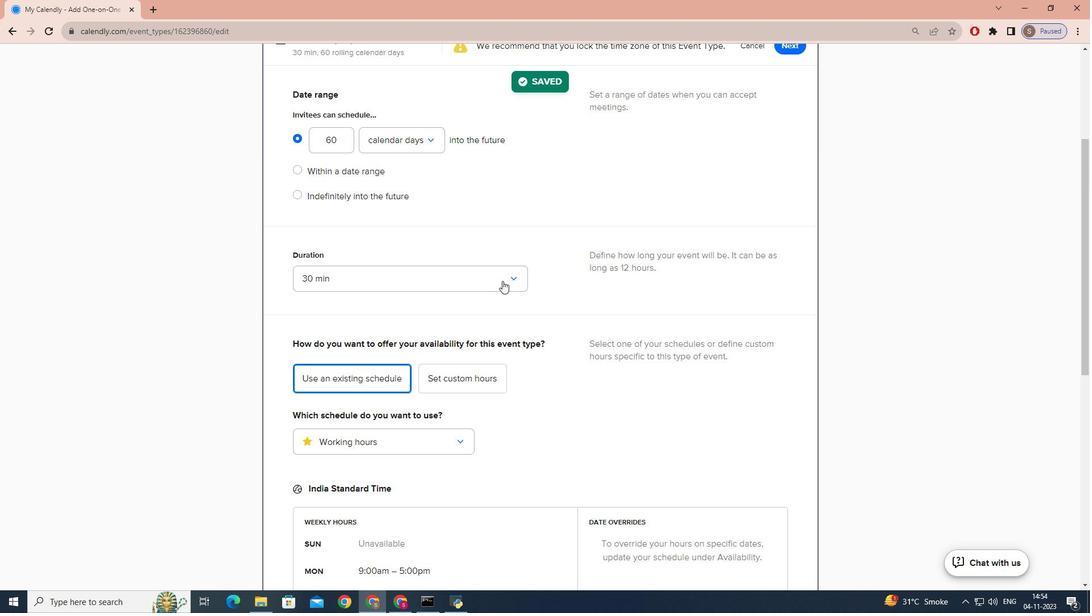 
Action: Mouse pressed left at (502, 281)
Screenshot: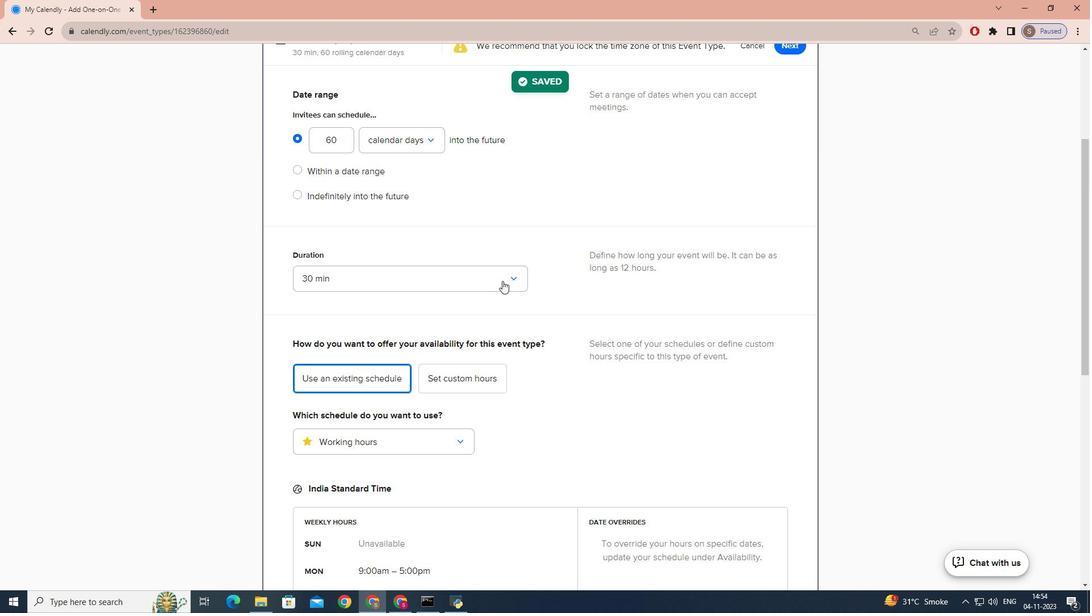 
Action: Mouse moved to (332, 397)
Screenshot: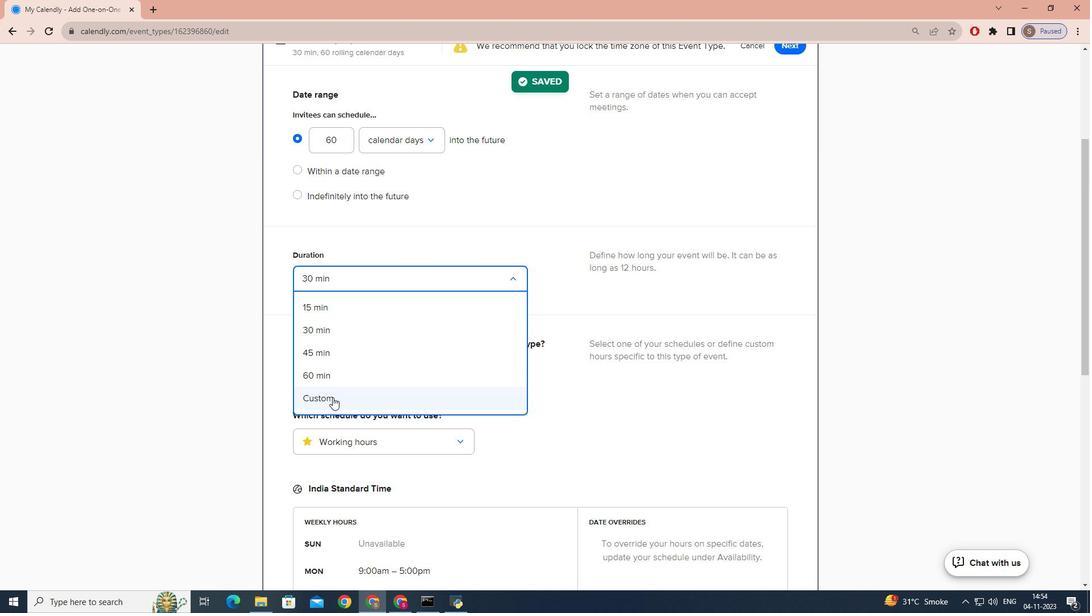 
Action: Mouse pressed left at (332, 397)
Screenshot: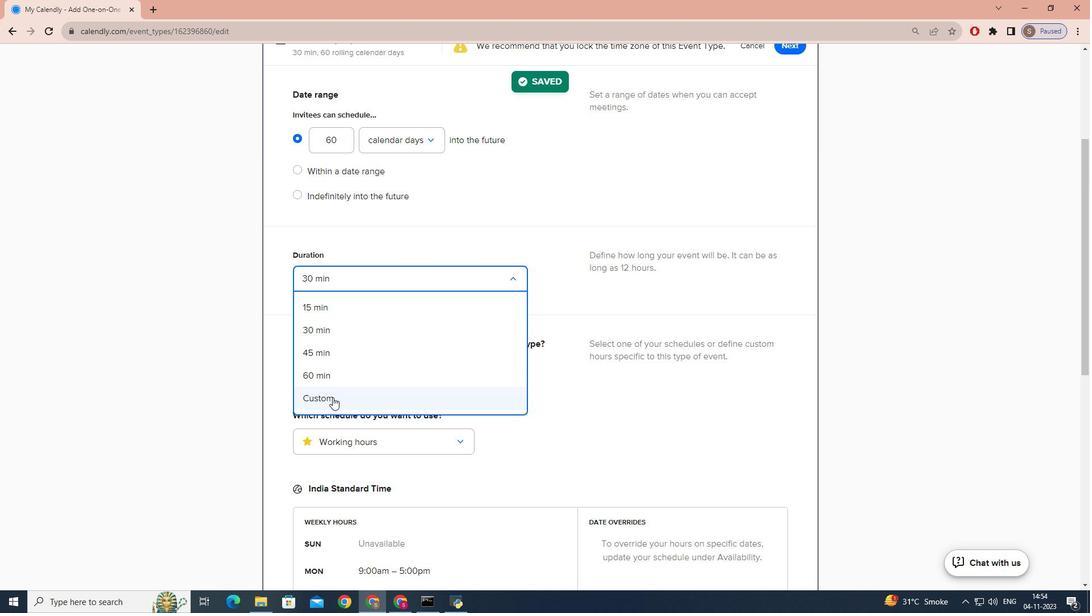 
Action: Mouse moved to (471, 297)
Screenshot: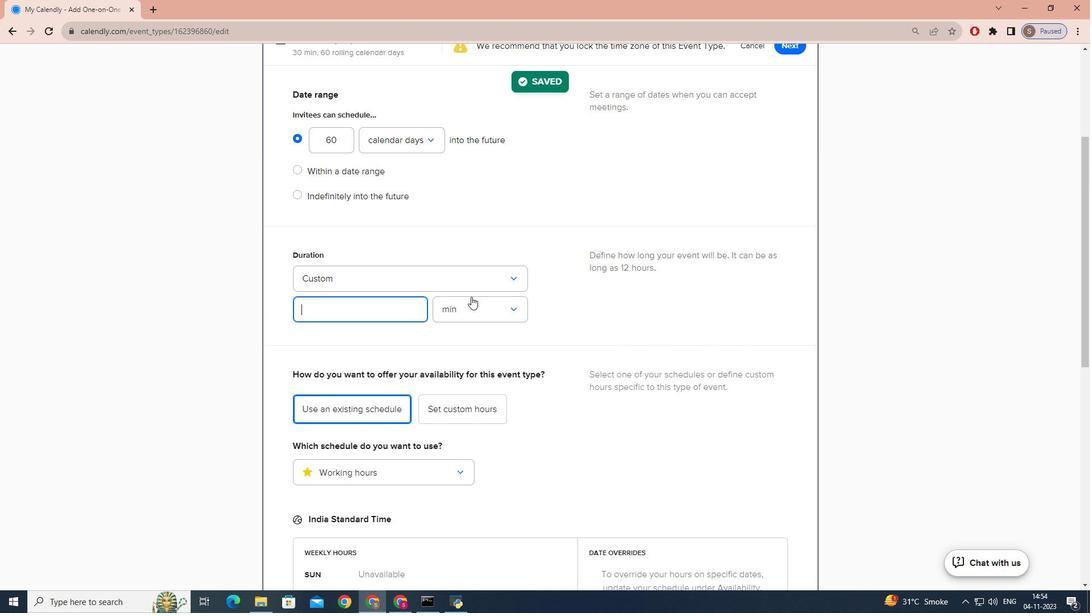 
Action: Mouse pressed left at (471, 297)
Screenshot: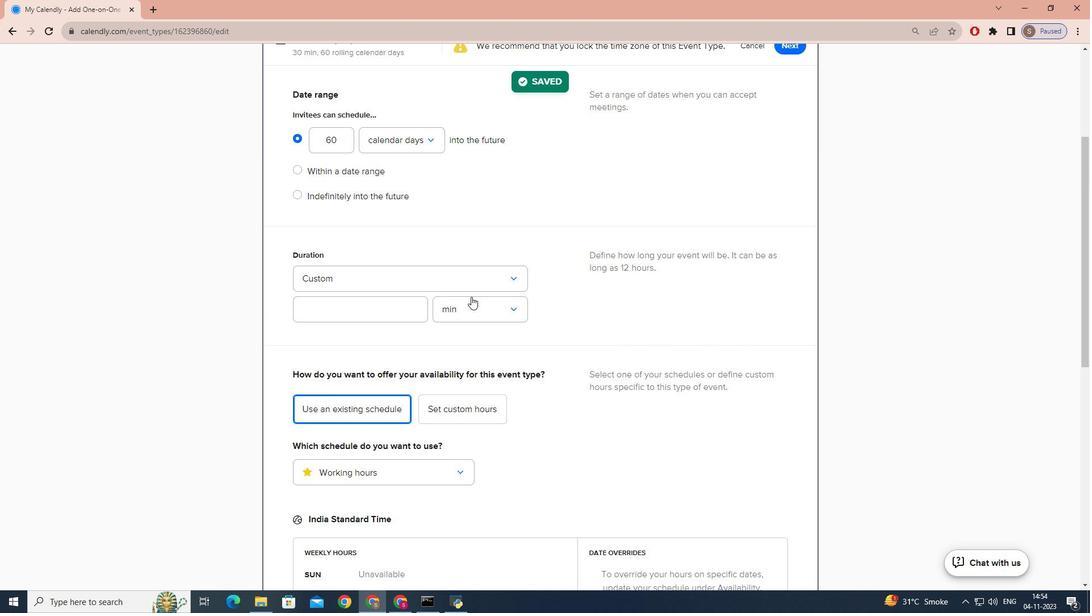 
Action: Mouse moved to (446, 351)
Screenshot: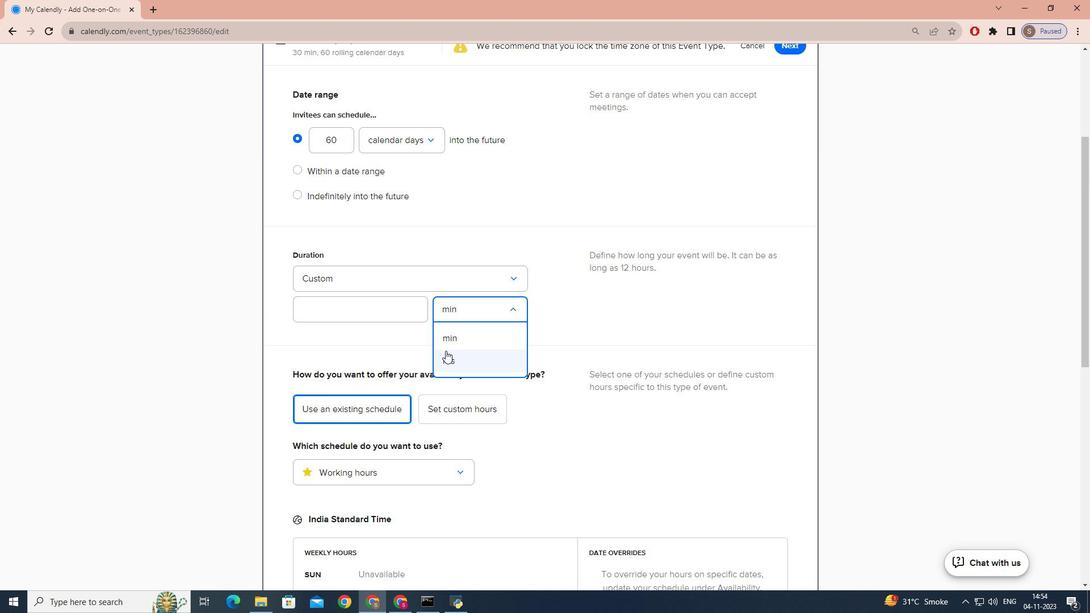 
Action: Mouse pressed left at (446, 351)
Screenshot: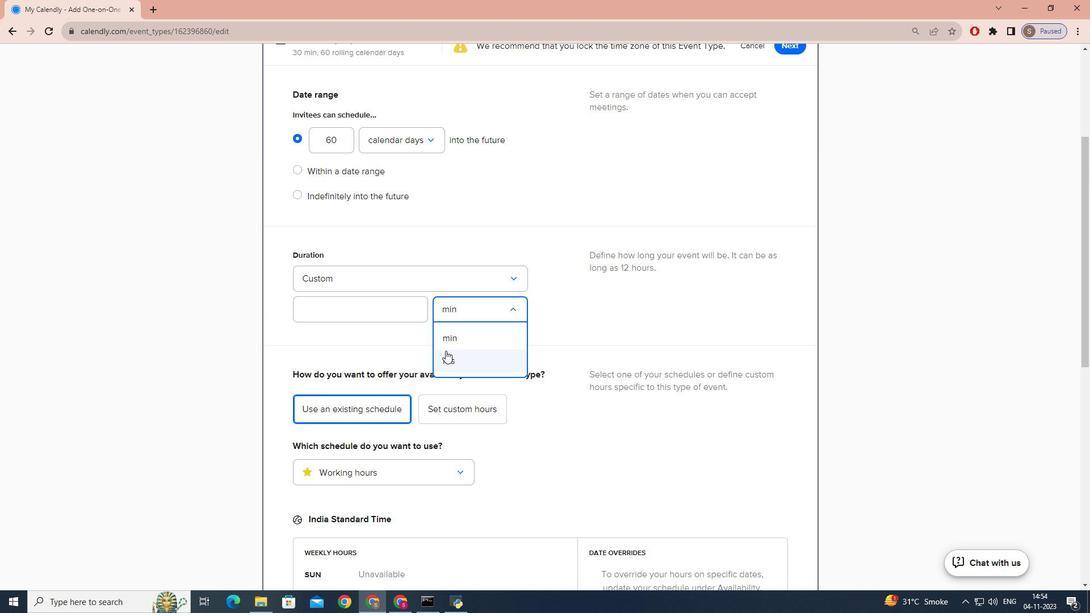 
Action: Mouse moved to (396, 307)
Screenshot: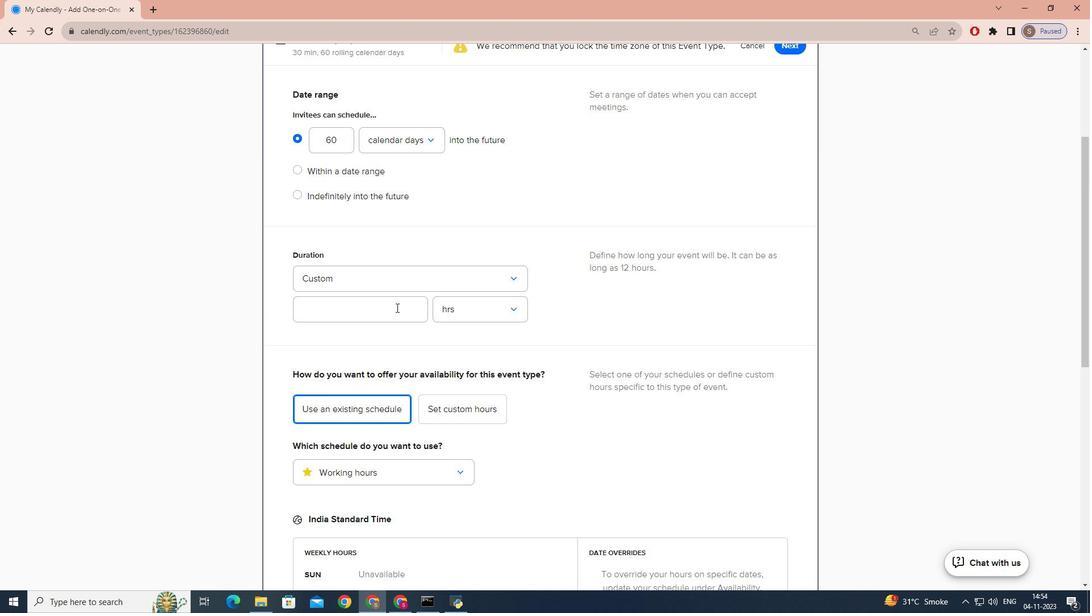 
Action: Mouse pressed left at (396, 307)
Screenshot: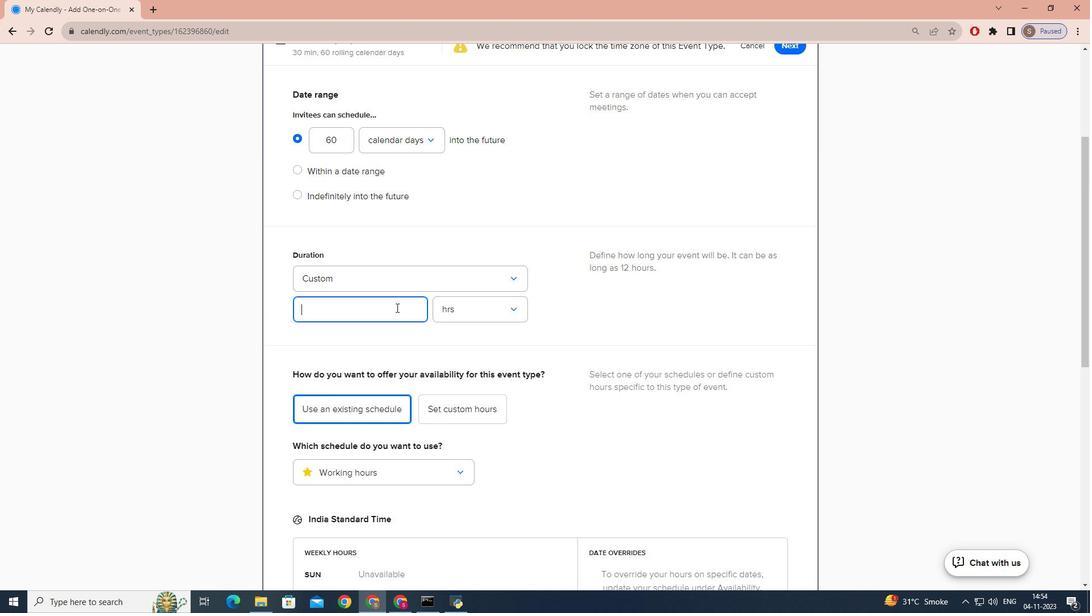 
Action: Key pressed 4
Screenshot: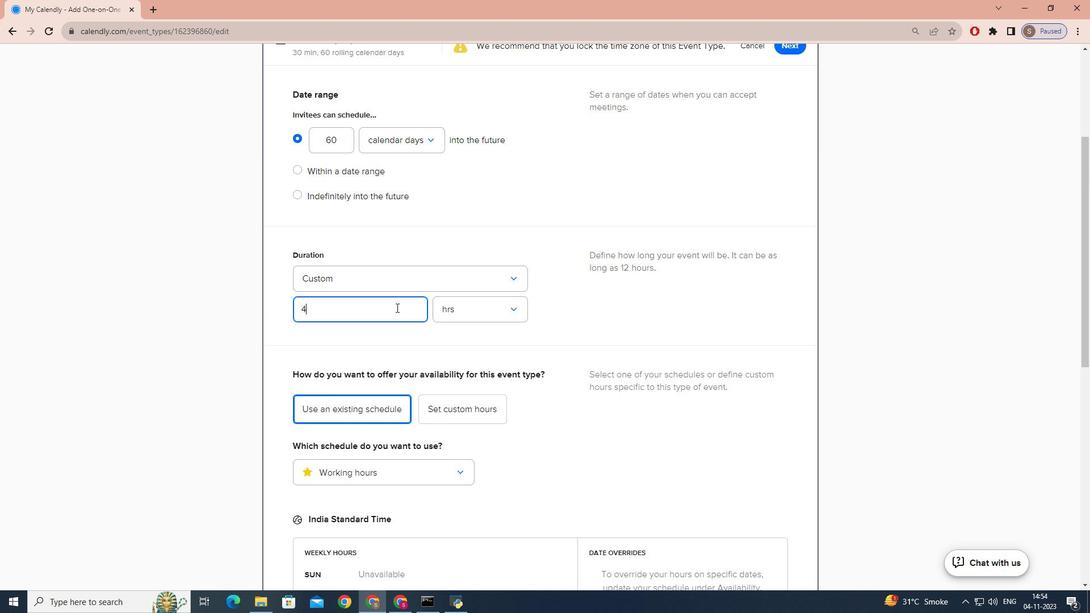 
Action: Mouse moved to (390, 327)
Screenshot: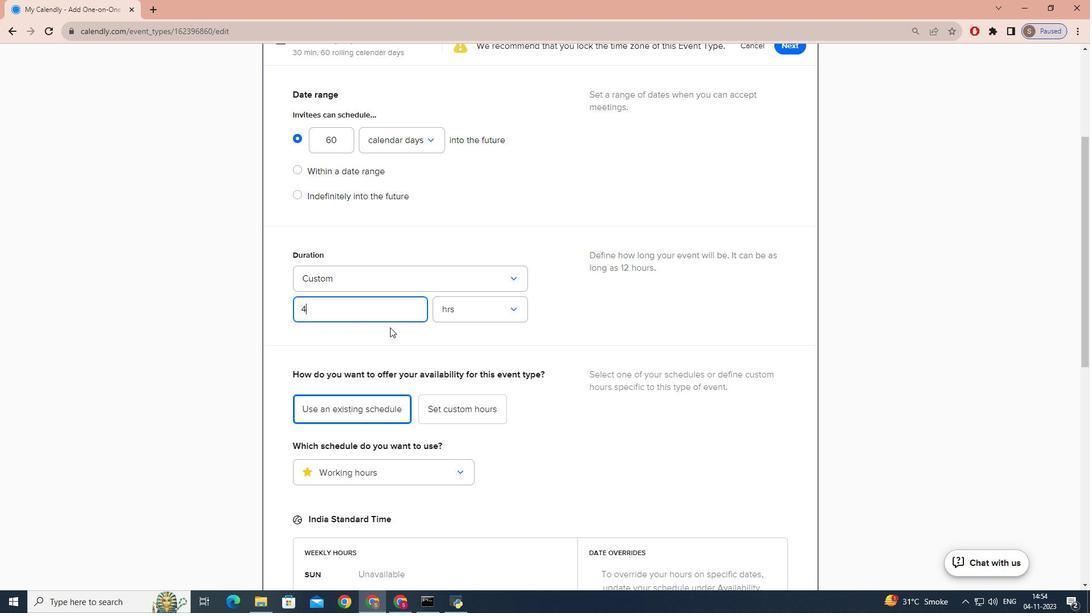
Action: Mouse pressed left at (390, 327)
Screenshot: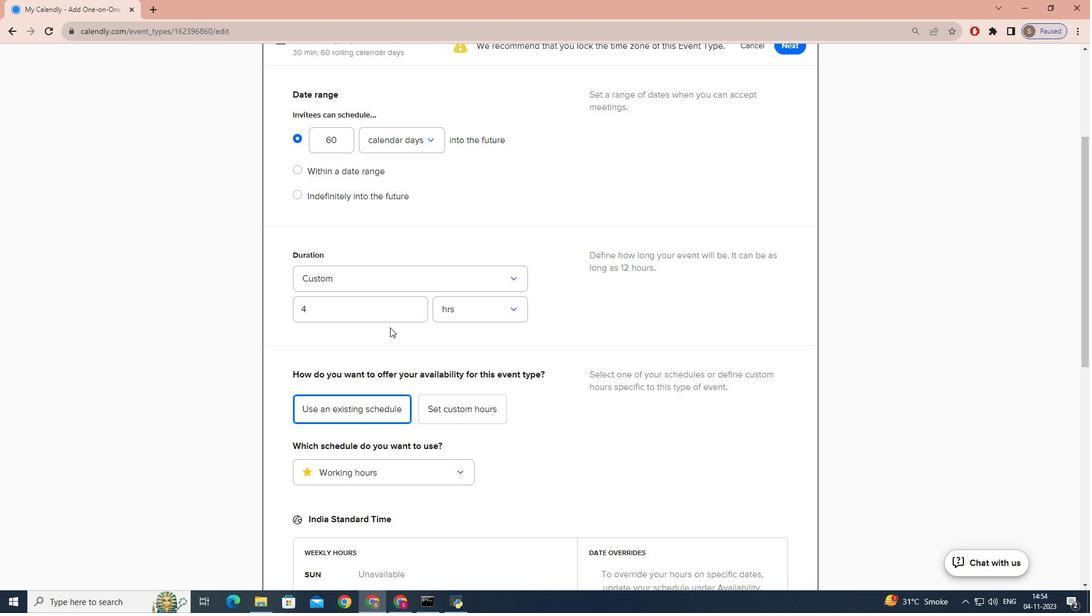 
Action: Mouse scrolled (390, 327) with delta (0, 0)
Screenshot: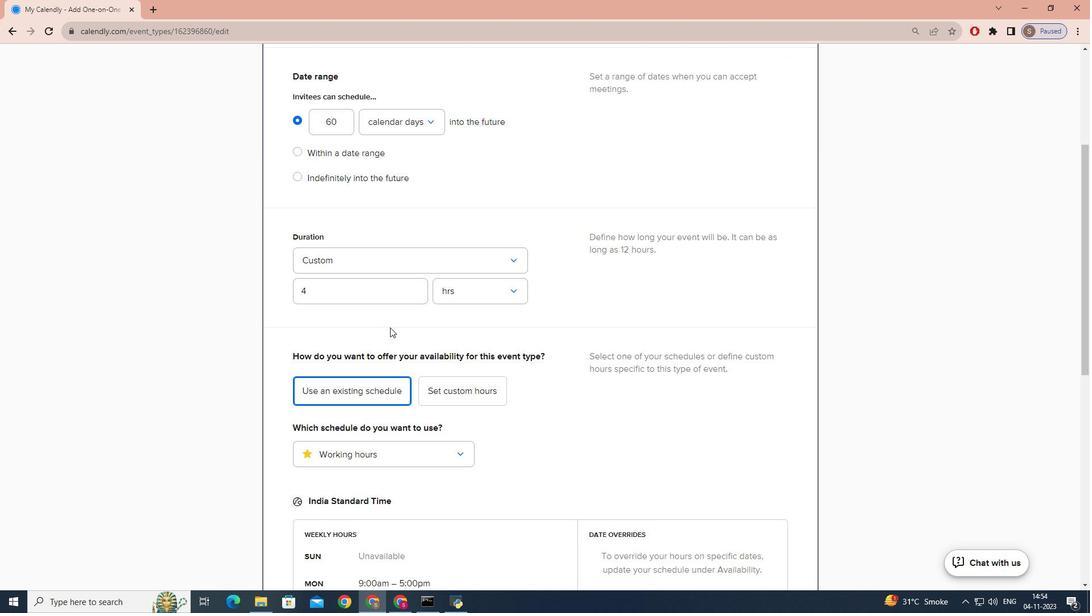 
Action: Mouse scrolled (390, 327) with delta (0, 0)
Screenshot: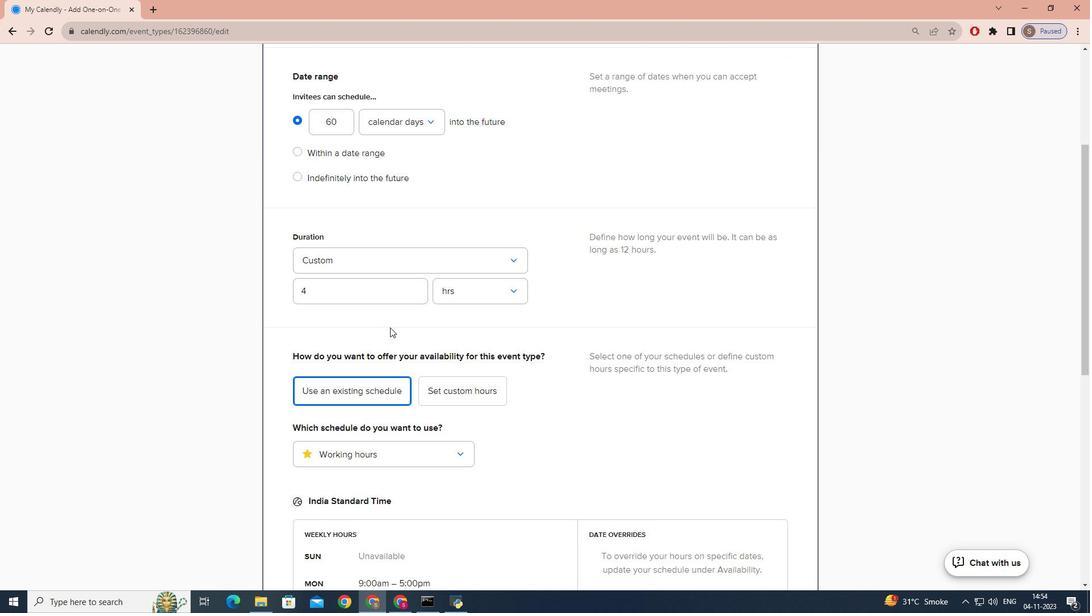 
Action: Mouse scrolled (390, 327) with delta (0, 0)
Screenshot: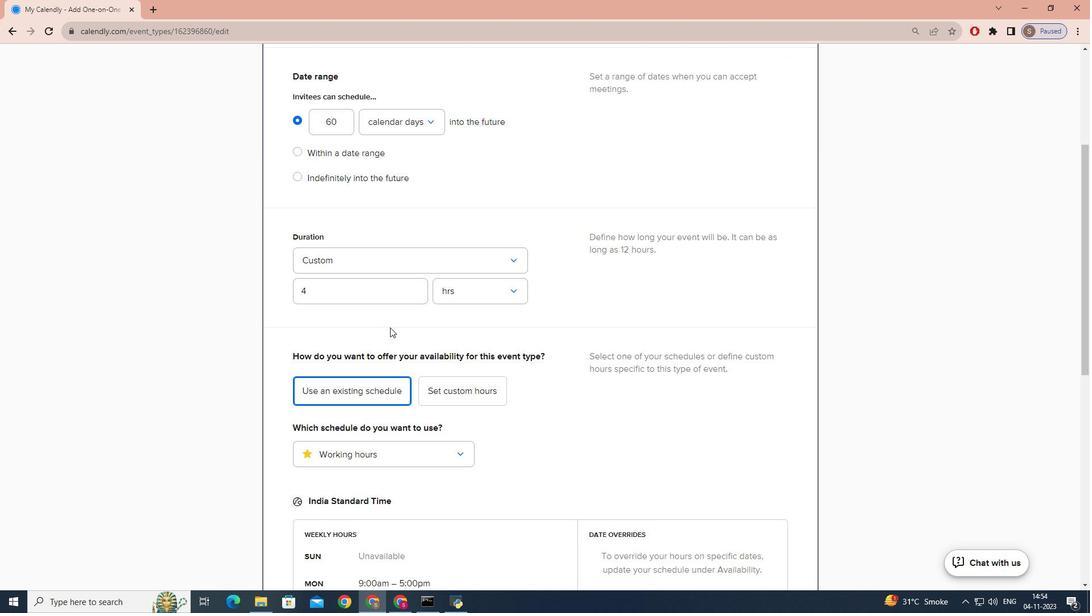 
Action: Mouse scrolled (390, 327) with delta (0, 0)
Screenshot: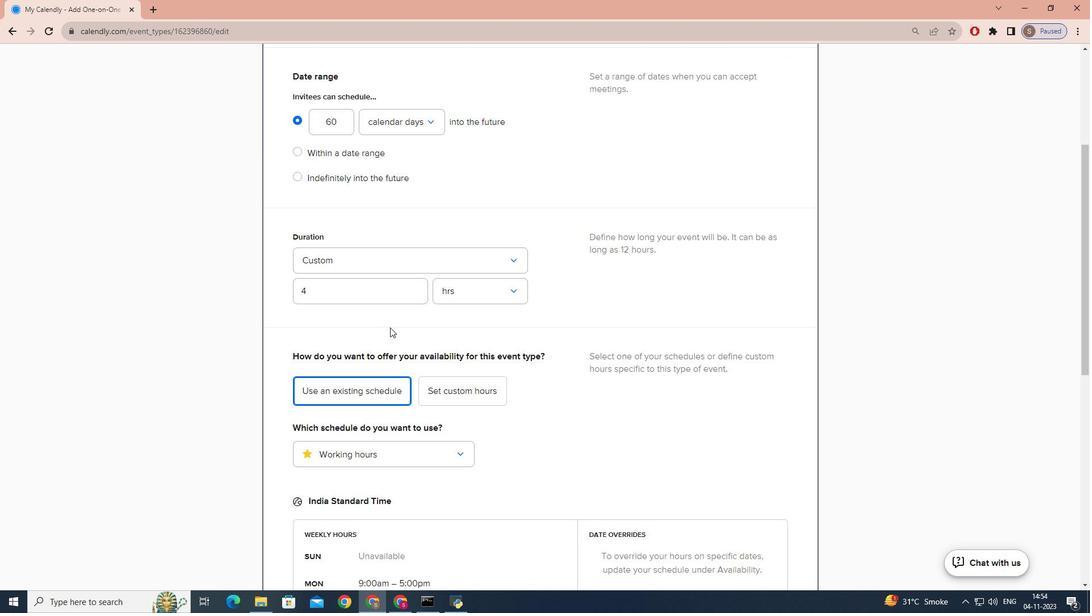 
Action: Mouse scrolled (390, 327) with delta (0, 0)
Screenshot: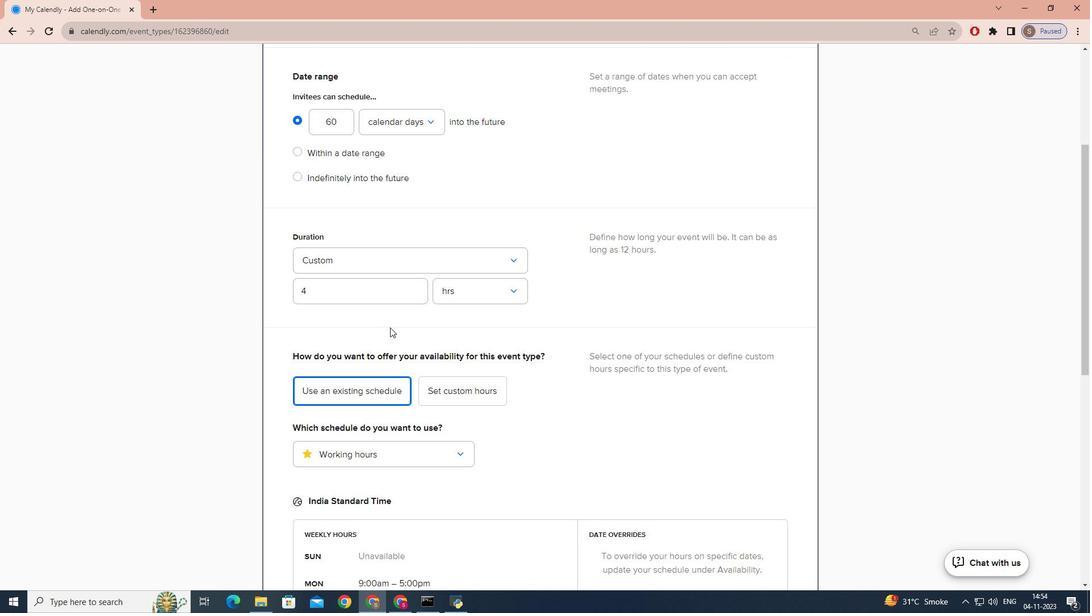 
Action: Mouse scrolled (390, 327) with delta (0, 0)
Screenshot: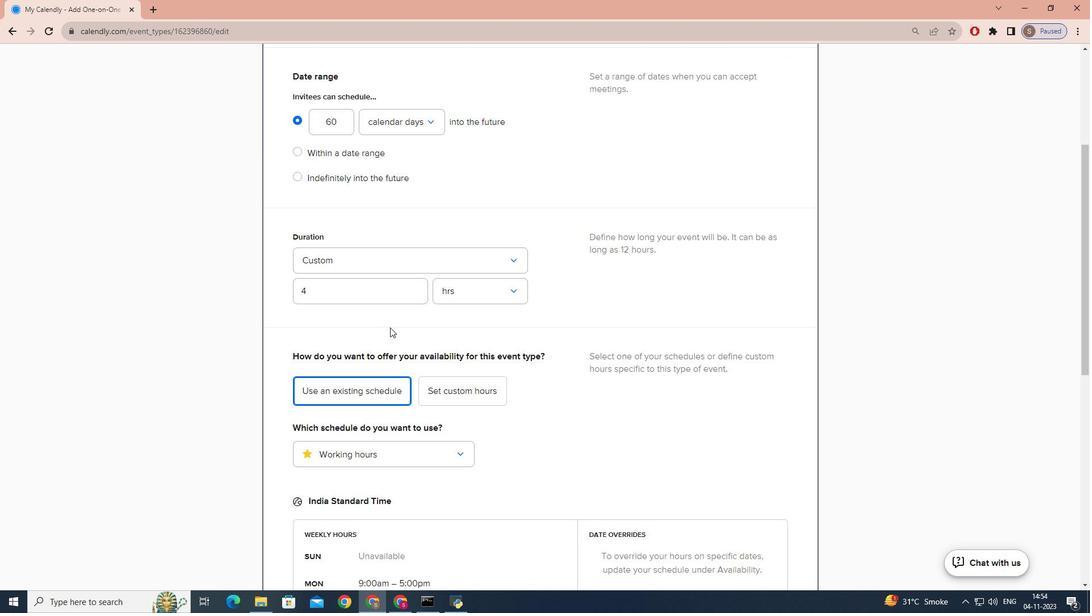 
Action: Mouse scrolled (390, 327) with delta (0, 0)
Screenshot: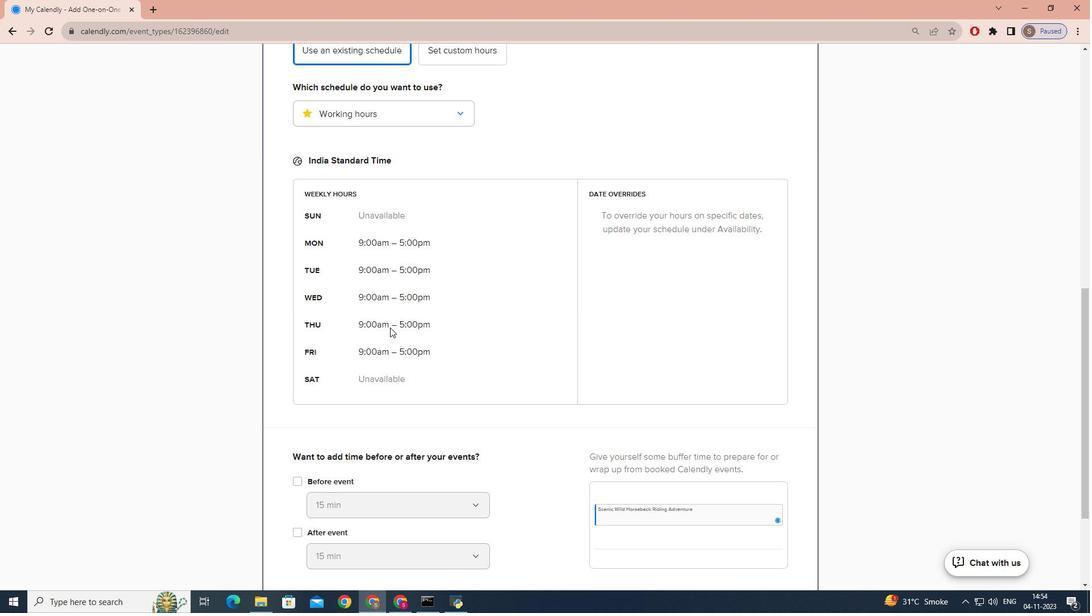 
Action: Mouse scrolled (390, 327) with delta (0, 0)
Screenshot: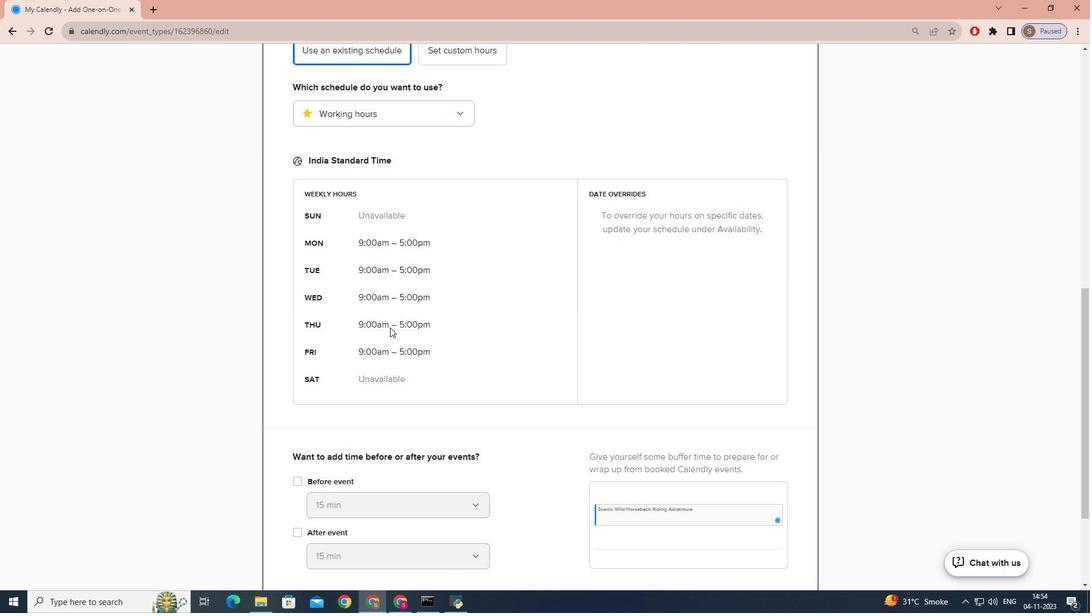 
Action: Mouse scrolled (390, 327) with delta (0, 0)
Screenshot: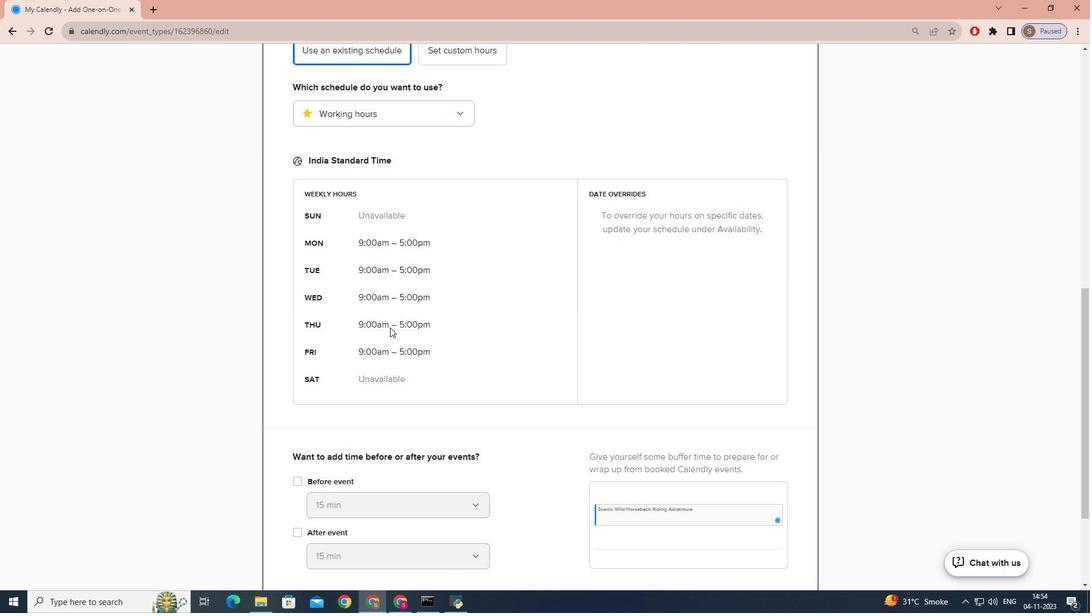 
Action: Mouse scrolled (390, 327) with delta (0, 0)
Screenshot: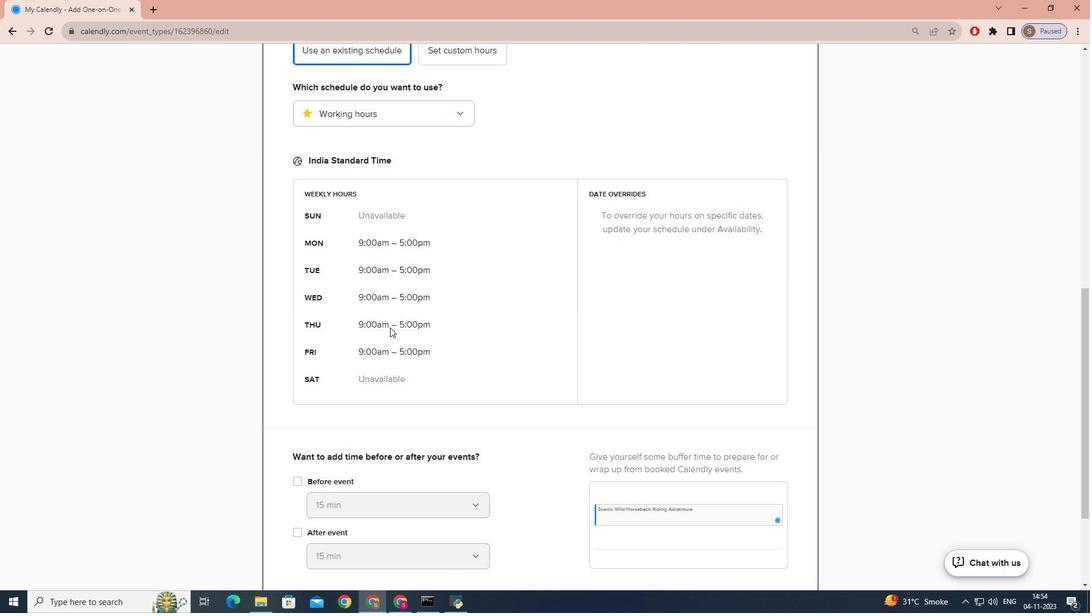 
Action: Mouse scrolled (390, 327) with delta (0, 0)
Screenshot: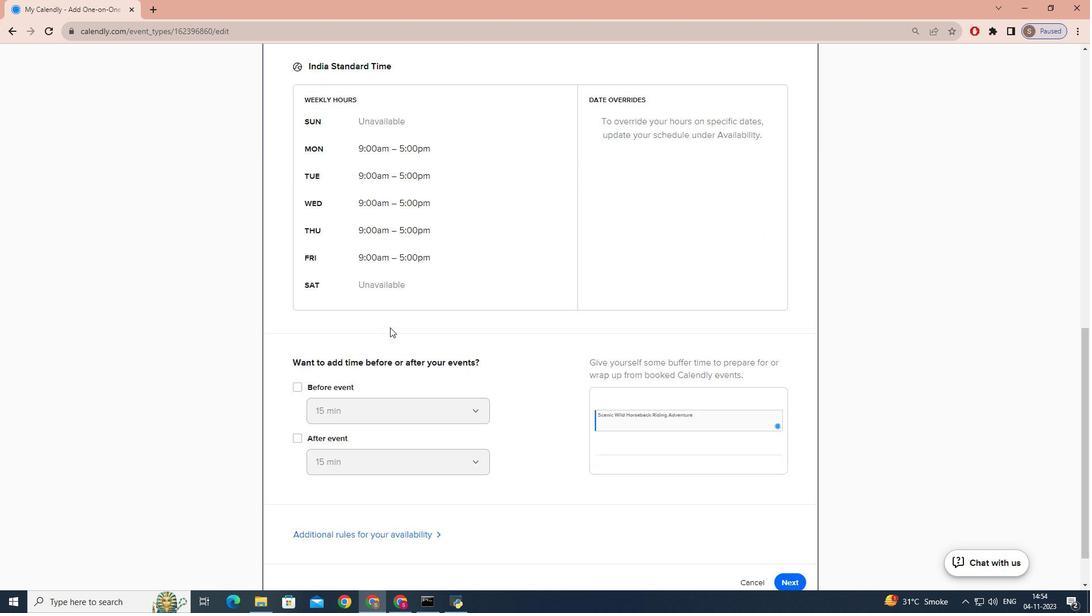 
Action: Mouse moved to (800, 532)
Screenshot: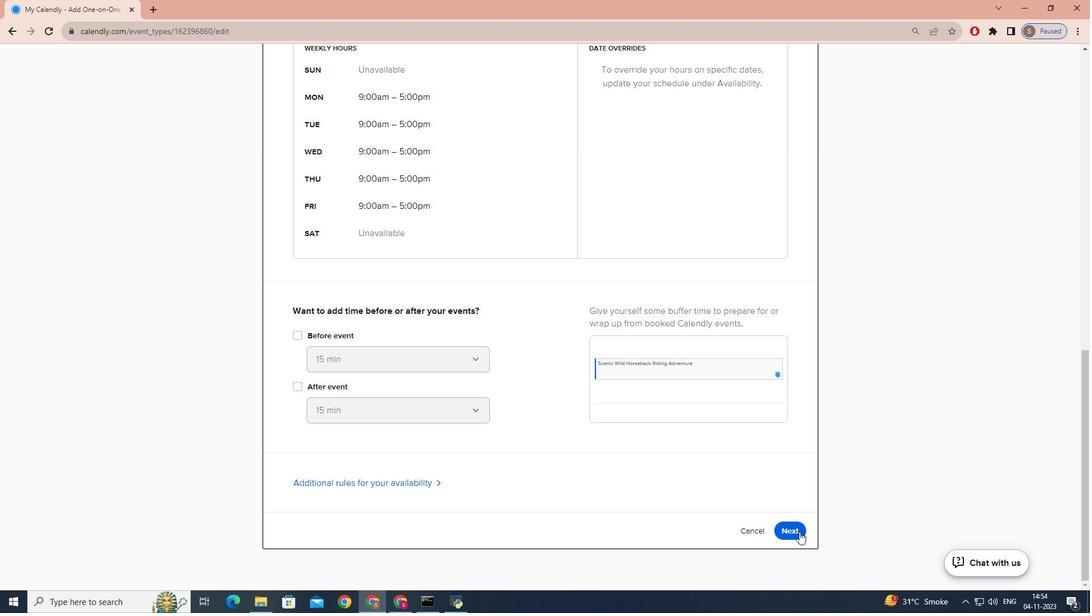 
Action: Mouse pressed left at (800, 532)
Screenshot: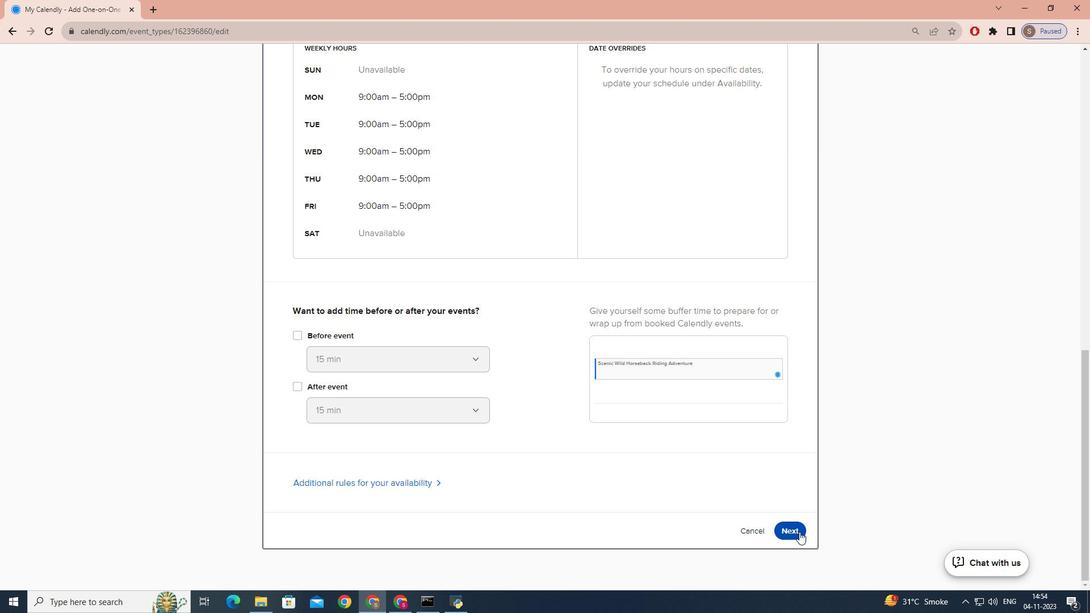
Action: Mouse moved to (626, 436)
Screenshot: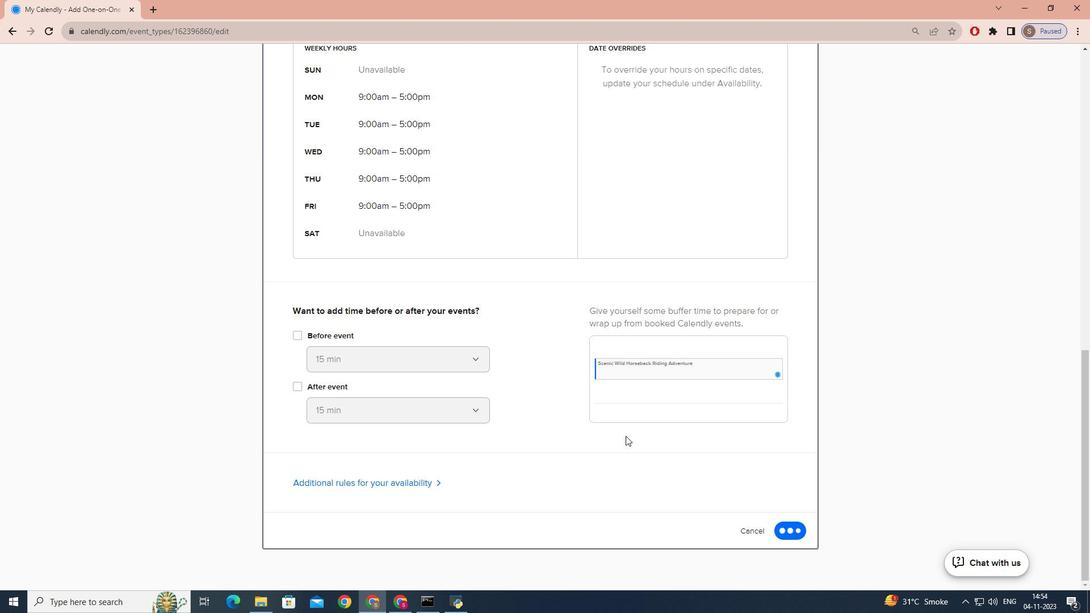 
